 Task: Add Sprouts Breakfast Bulk Pork Sausage to the cart.
Action: Mouse pressed left at (79, 170)
Screenshot: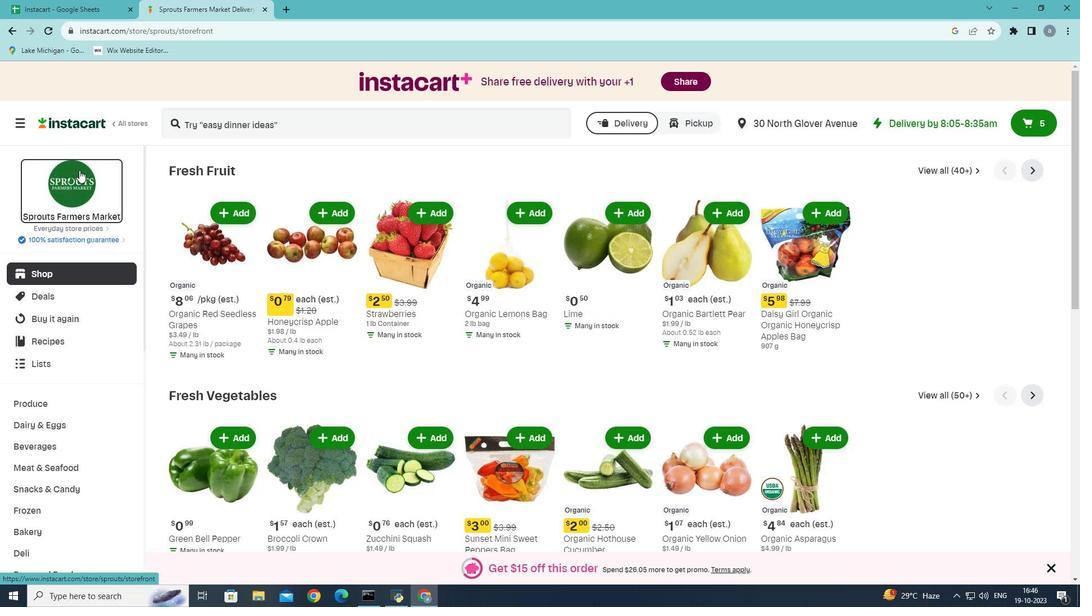 
Action: Mouse moved to (24, 125)
Screenshot: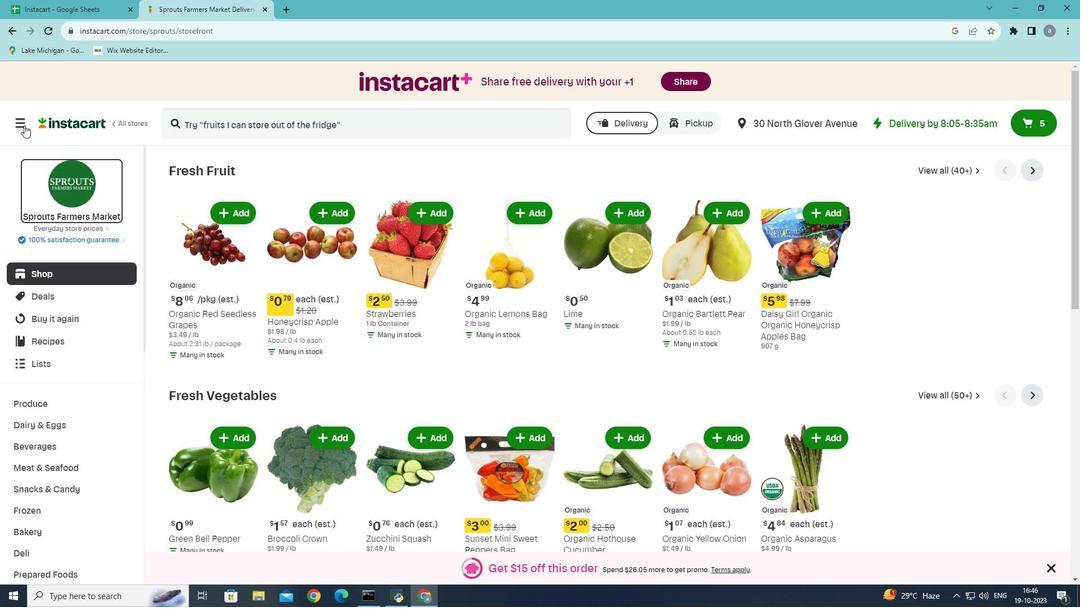 
Action: Mouse pressed left at (24, 125)
Screenshot: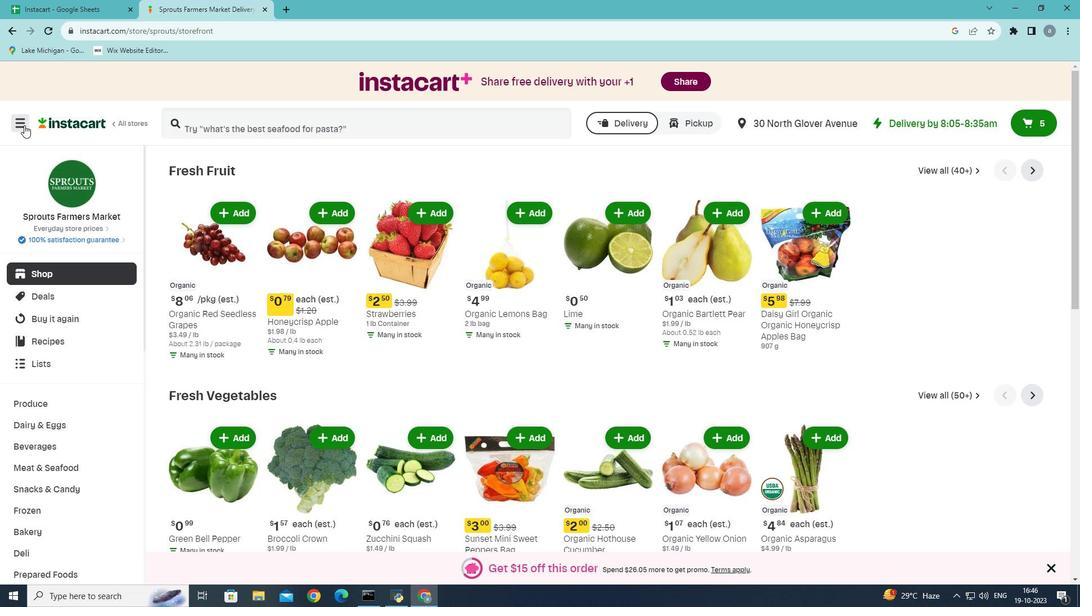 
Action: Mouse moved to (42, 324)
Screenshot: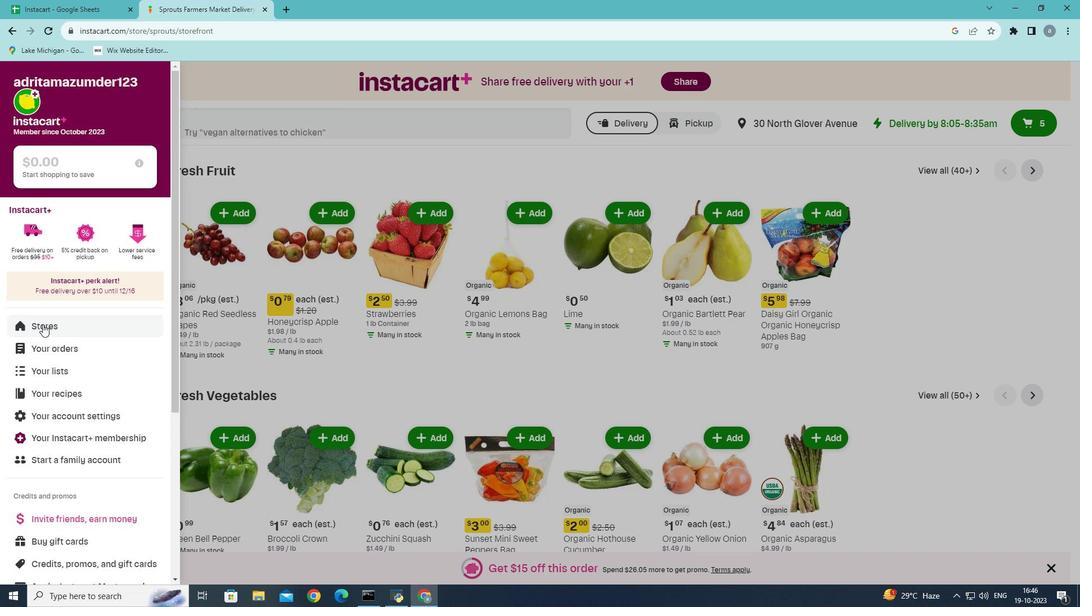 
Action: Mouse pressed left at (42, 324)
Screenshot: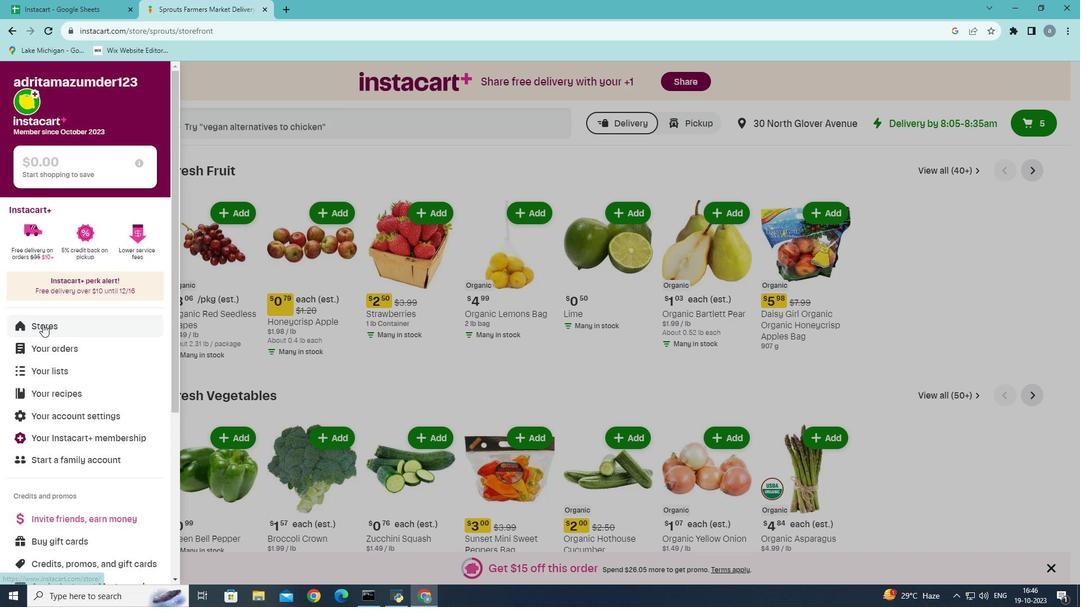 
Action: Mouse moved to (276, 126)
Screenshot: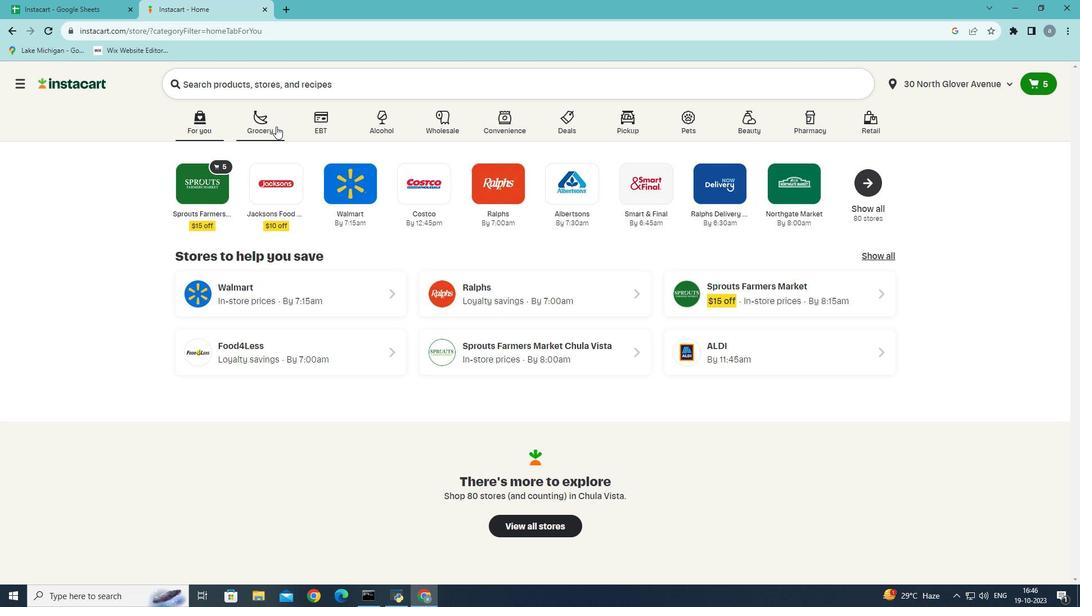 
Action: Mouse pressed left at (276, 126)
Screenshot: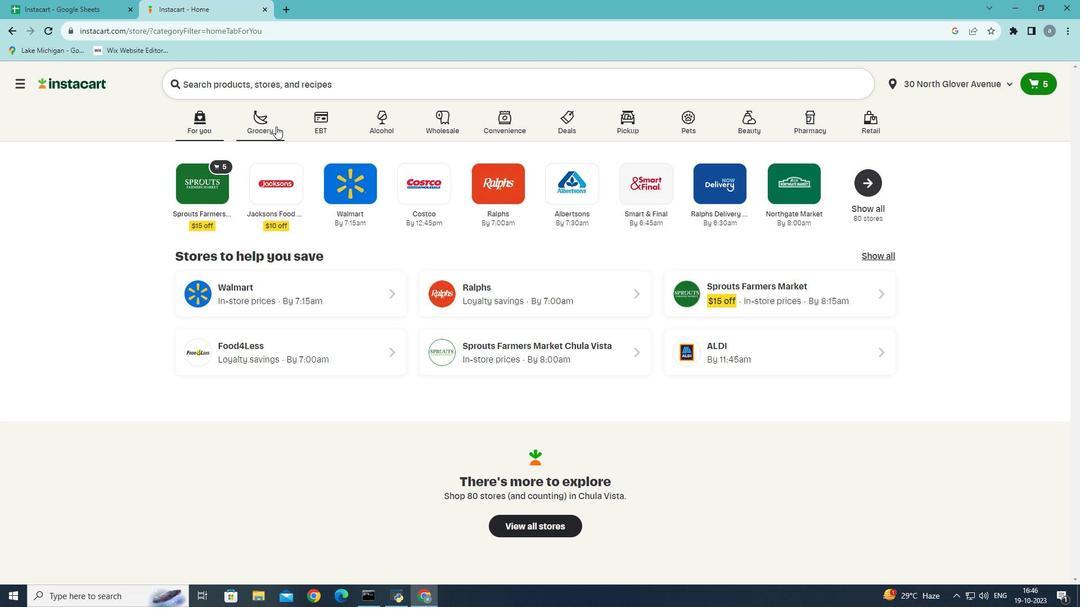 
Action: Mouse moved to (245, 326)
Screenshot: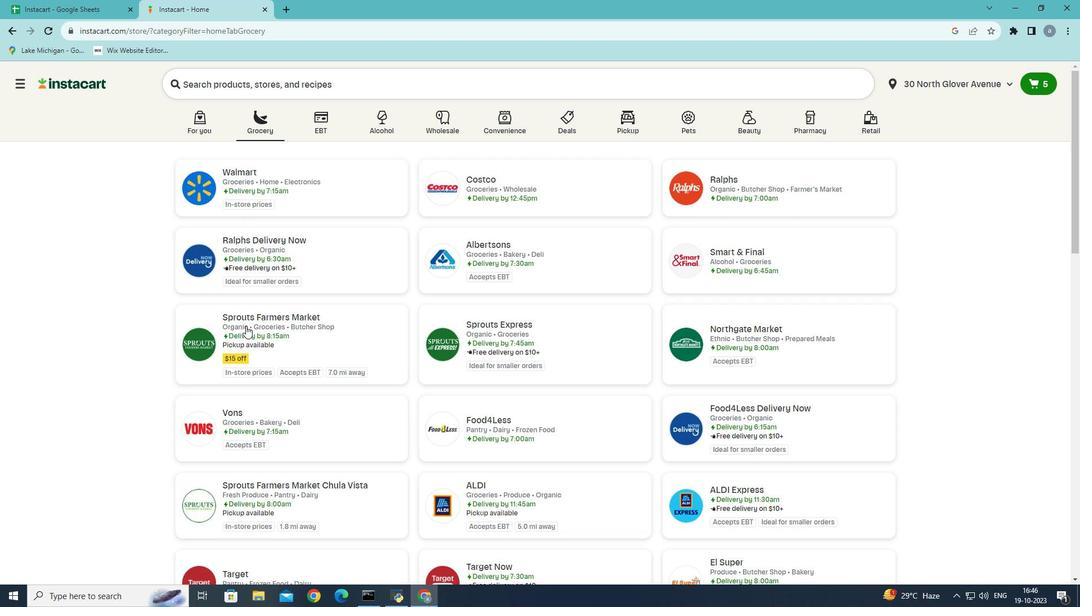 
Action: Mouse pressed left at (245, 326)
Screenshot: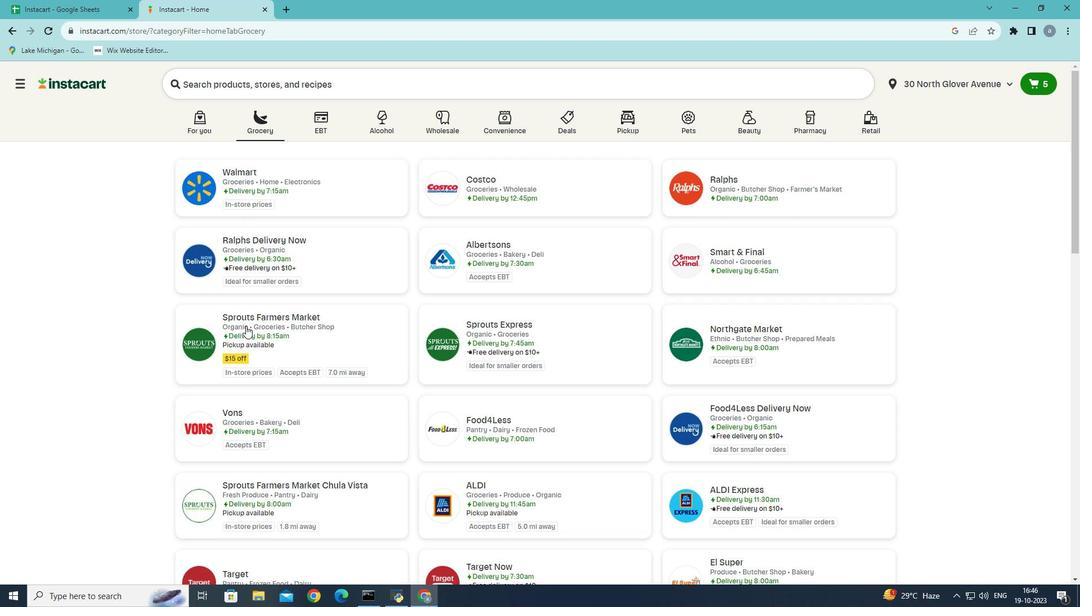 
Action: Mouse moved to (61, 464)
Screenshot: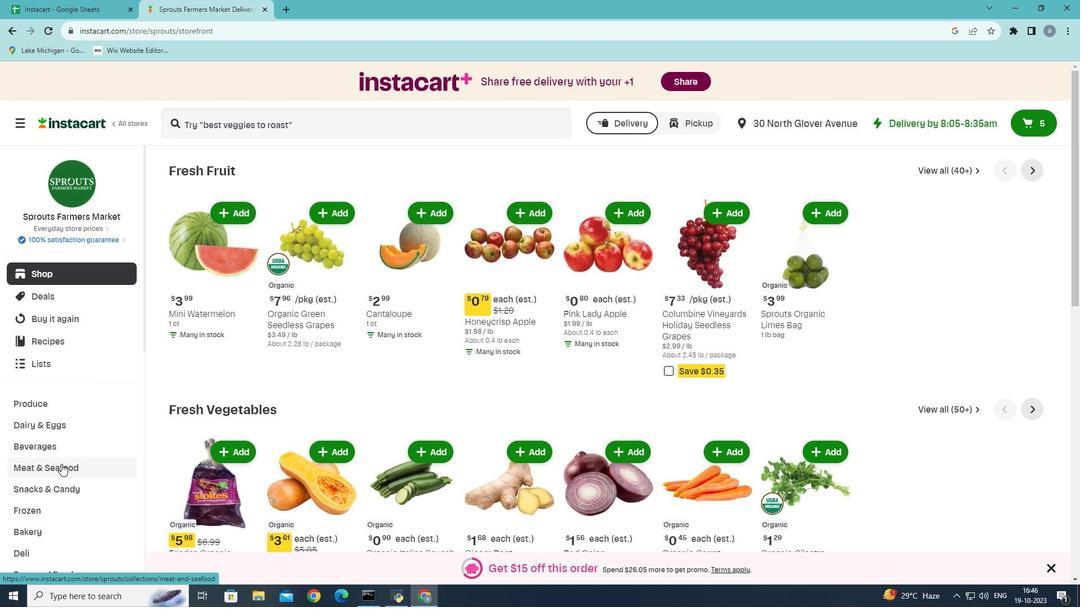 
Action: Mouse pressed left at (61, 464)
Screenshot: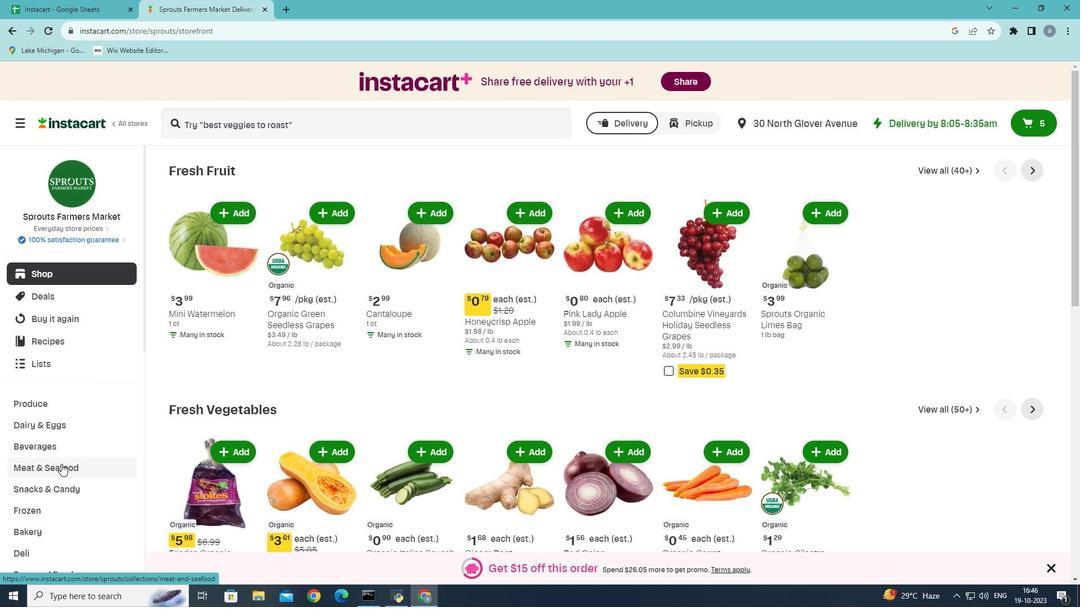 
Action: Mouse moved to (550, 199)
Screenshot: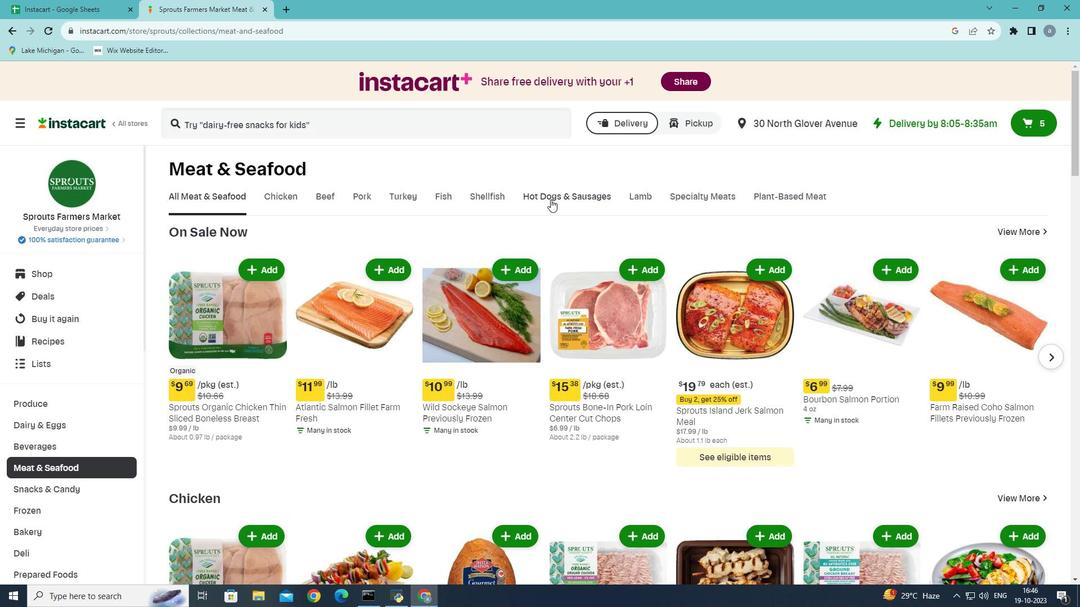 
Action: Mouse pressed left at (550, 199)
Screenshot: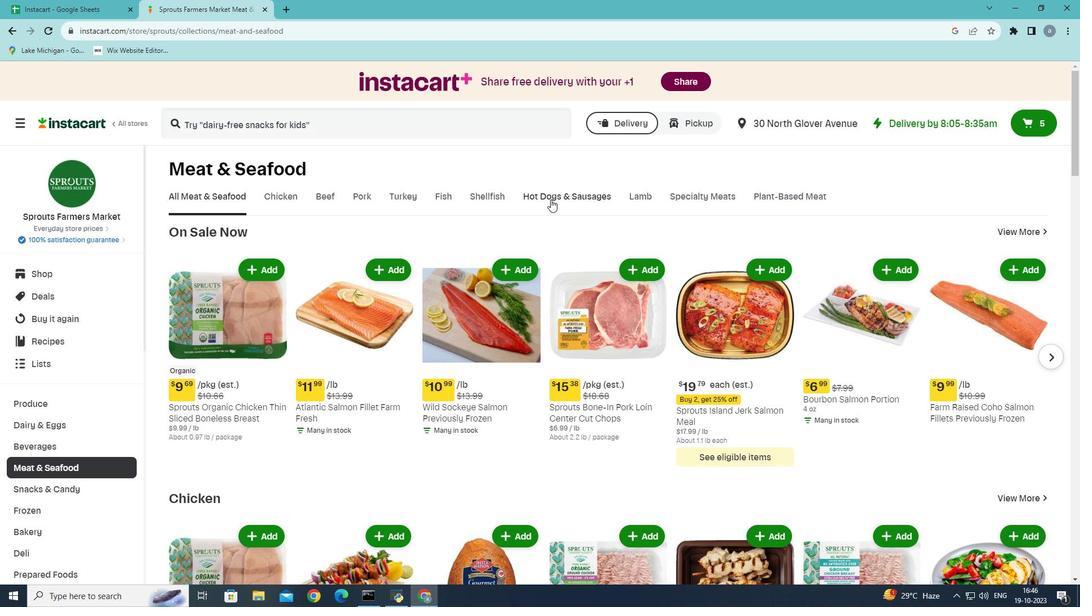 
Action: Mouse moved to (257, 247)
Screenshot: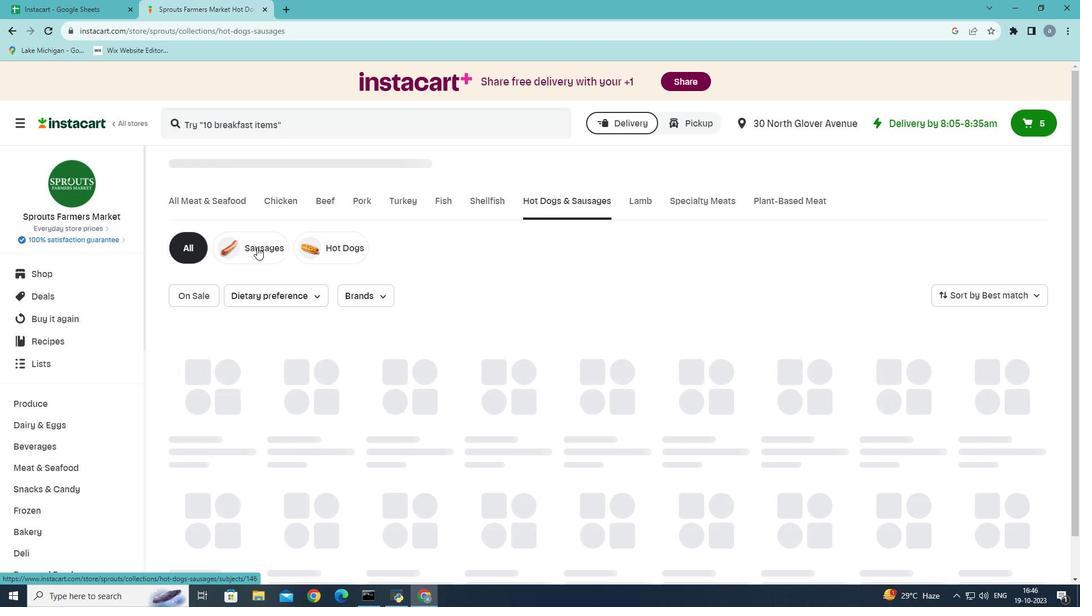 
Action: Mouse pressed left at (257, 247)
Screenshot: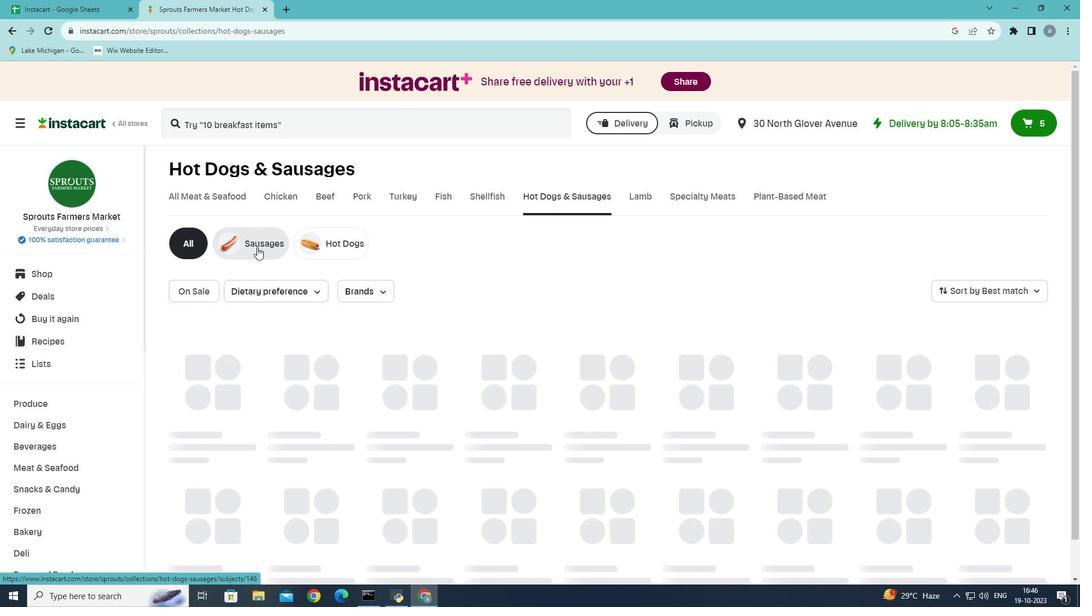 
Action: Mouse moved to (612, 443)
Screenshot: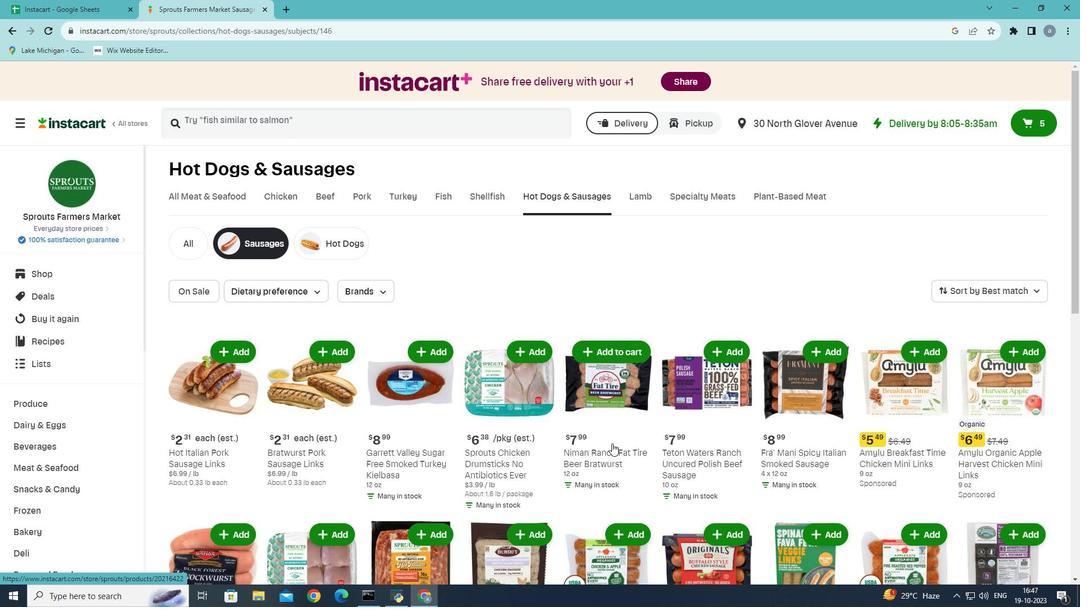
Action: Mouse scrolled (612, 443) with delta (0, 0)
Screenshot: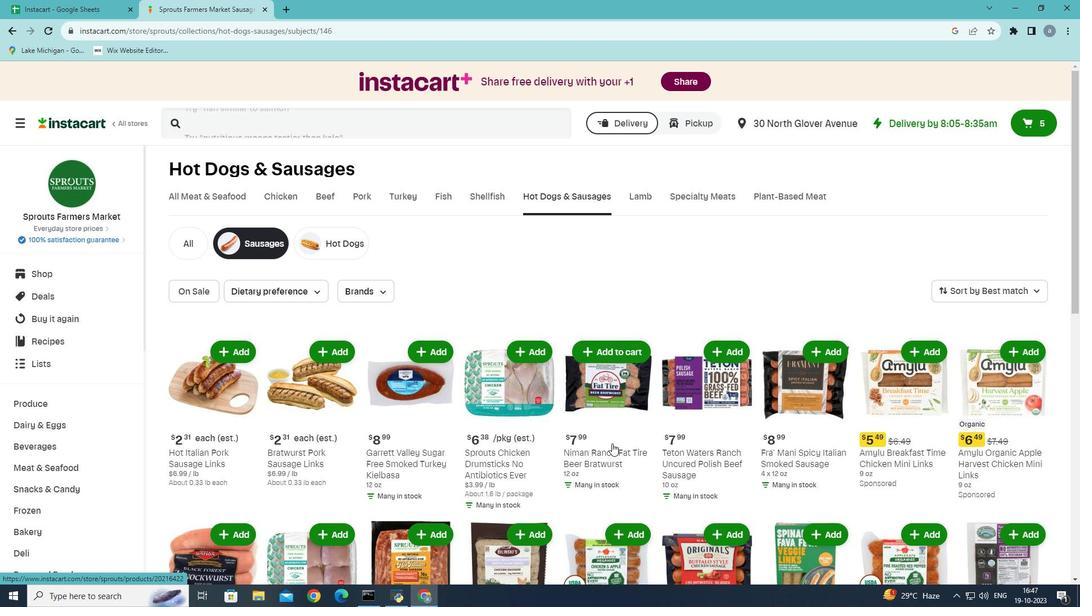
Action: Mouse moved to (613, 443)
Screenshot: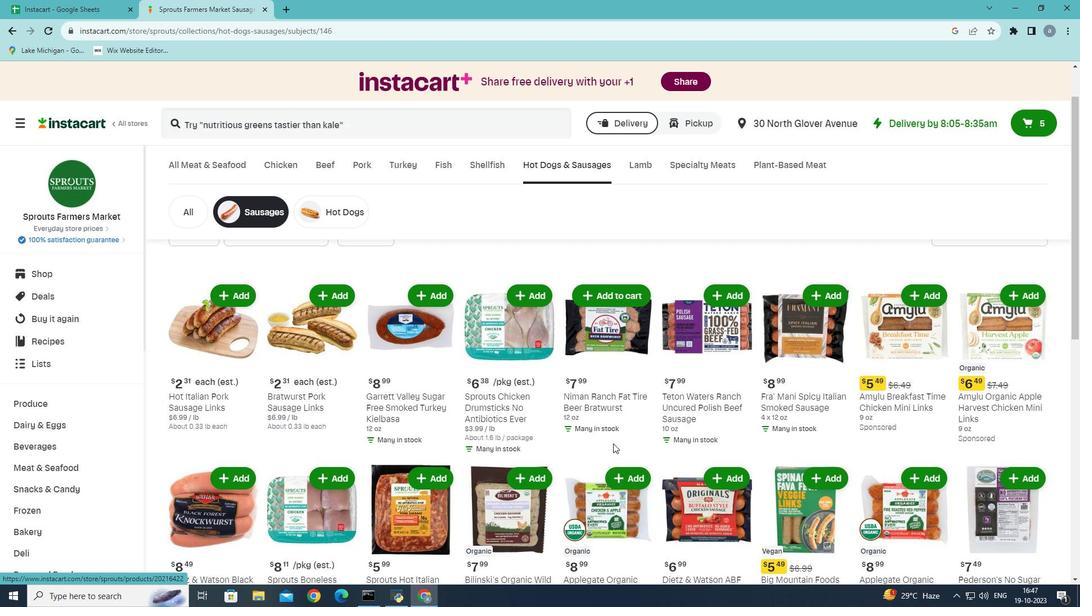 
Action: Mouse scrolled (613, 443) with delta (0, 0)
Screenshot: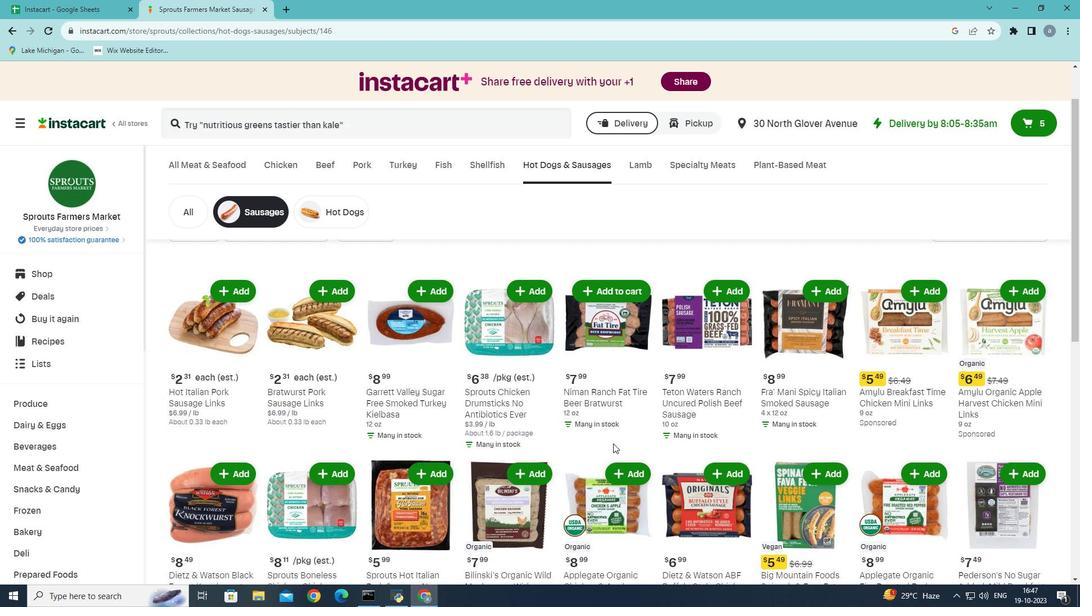 
Action: Mouse scrolled (613, 443) with delta (0, 0)
Screenshot: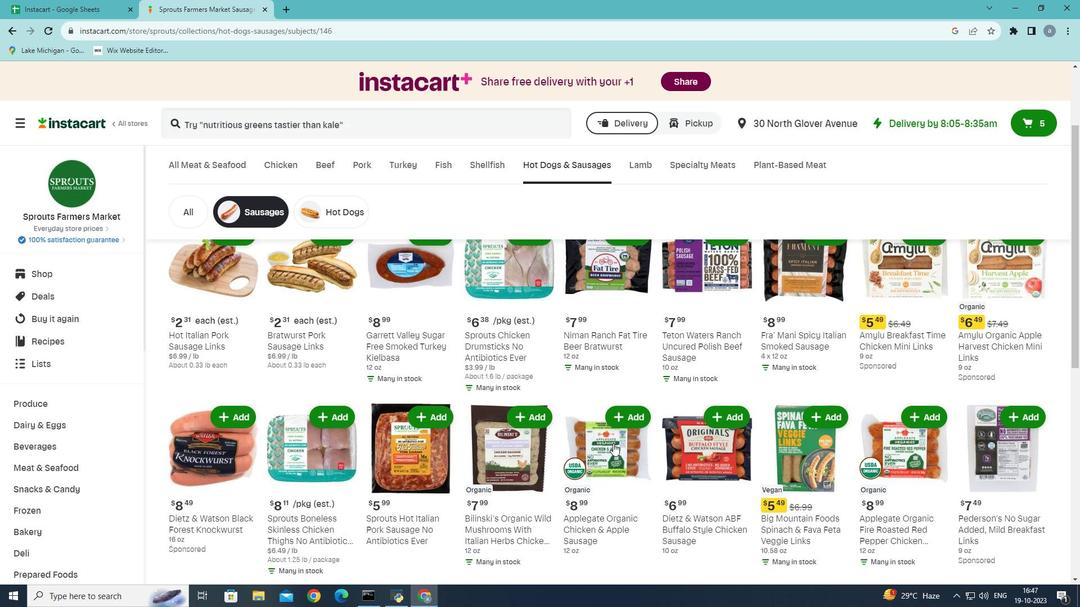 
Action: Mouse moved to (627, 450)
Screenshot: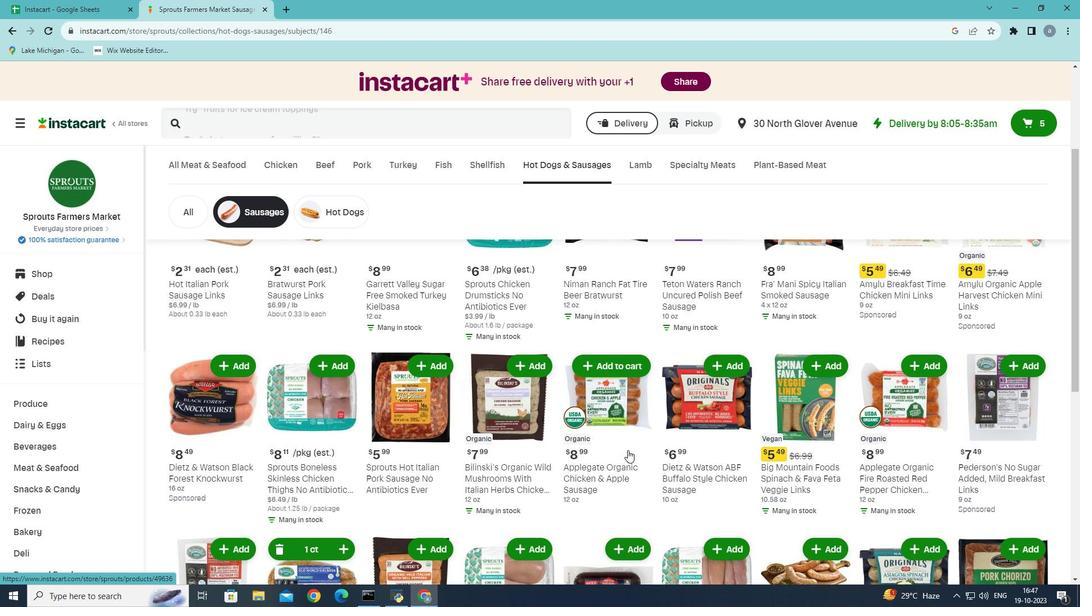 
Action: Mouse scrolled (627, 450) with delta (0, 0)
Screenshot: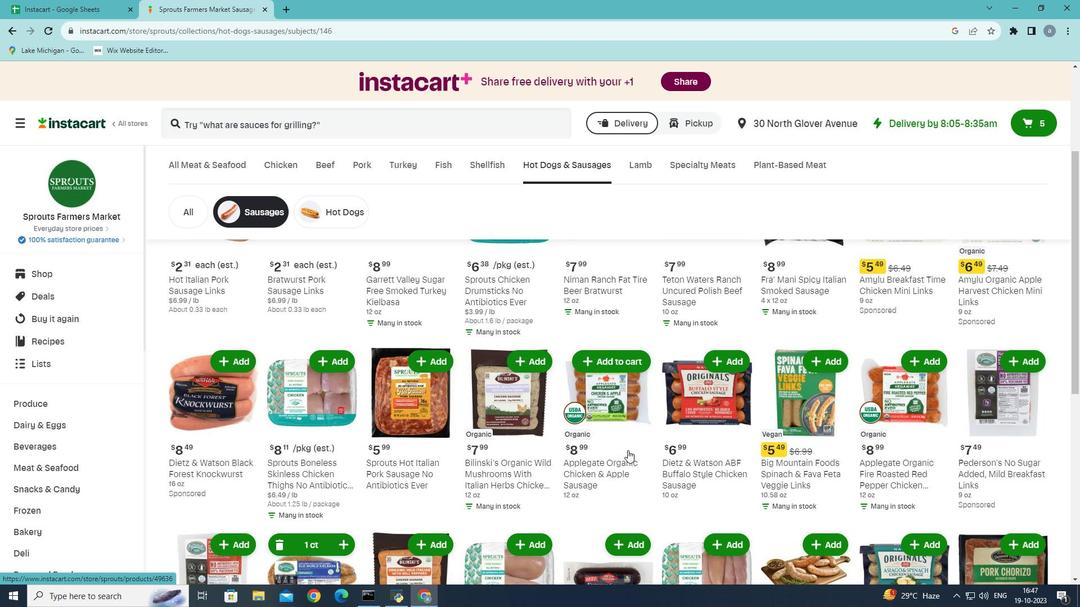 
Action: Mouse scrolled (627, 450) with delta (0, 0)
Screenshot: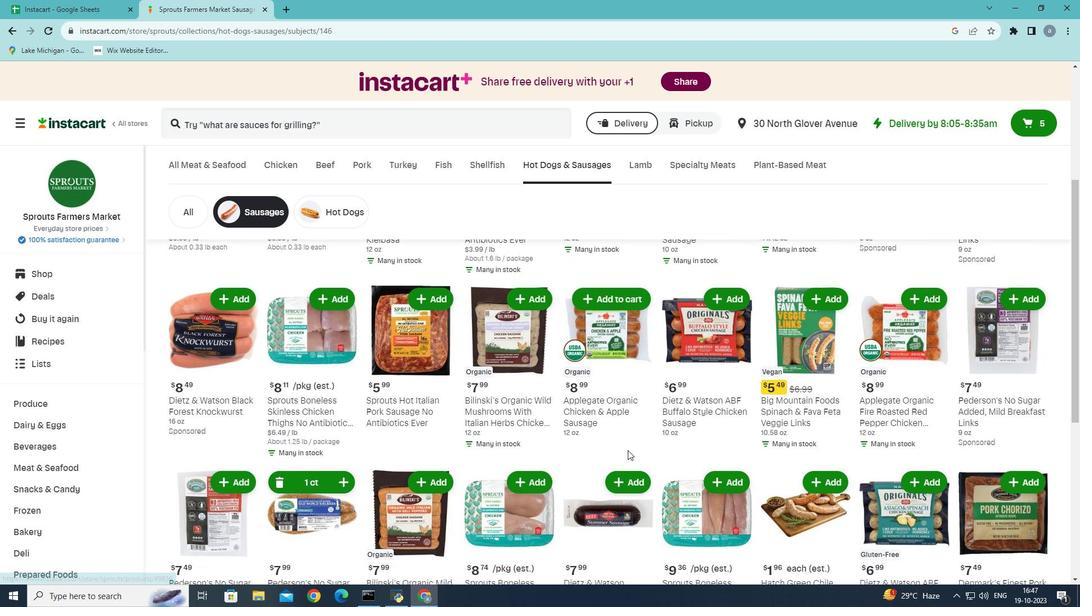 
Action: Mouse scrolled (627, 450) with delta (0, 0)
Screenshot: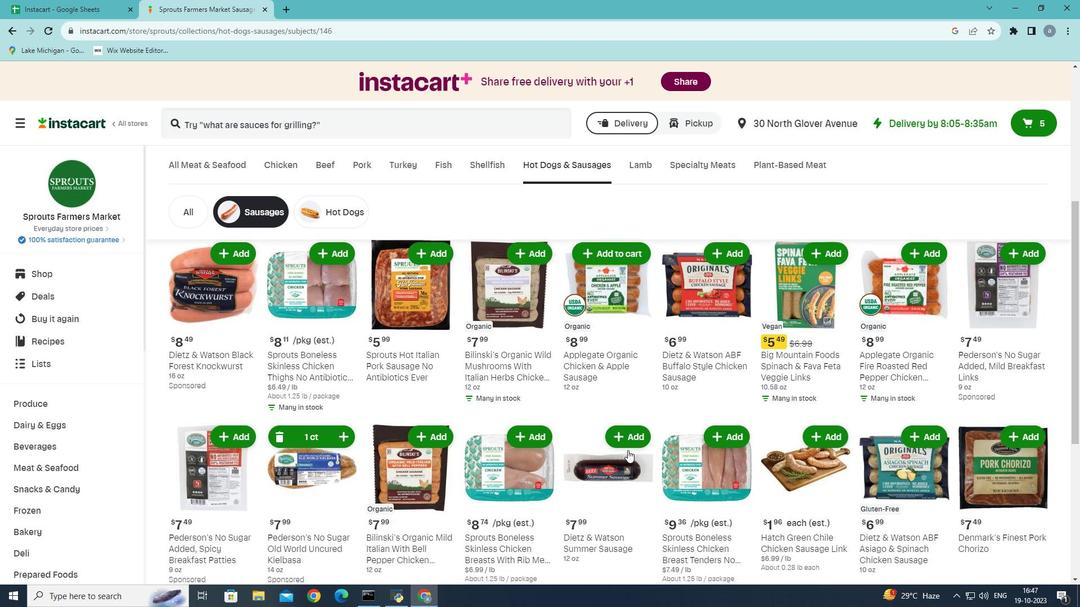 
Action: Mouse moved to (627, 451)
Screenshot: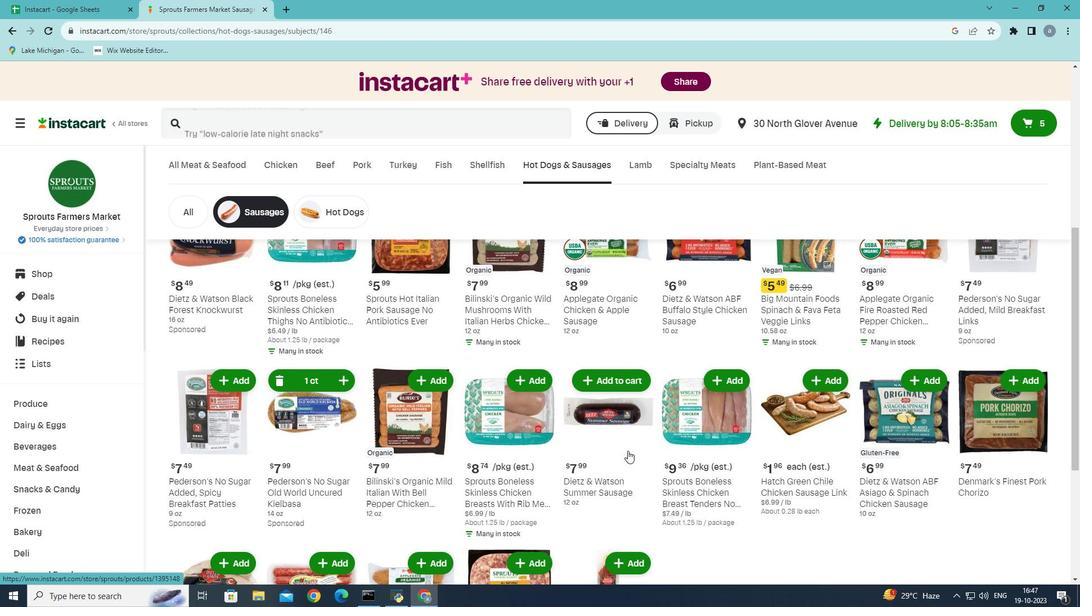 
Action: Mouse scrolled (627, 450) with delta (0, 0)
Screenshot: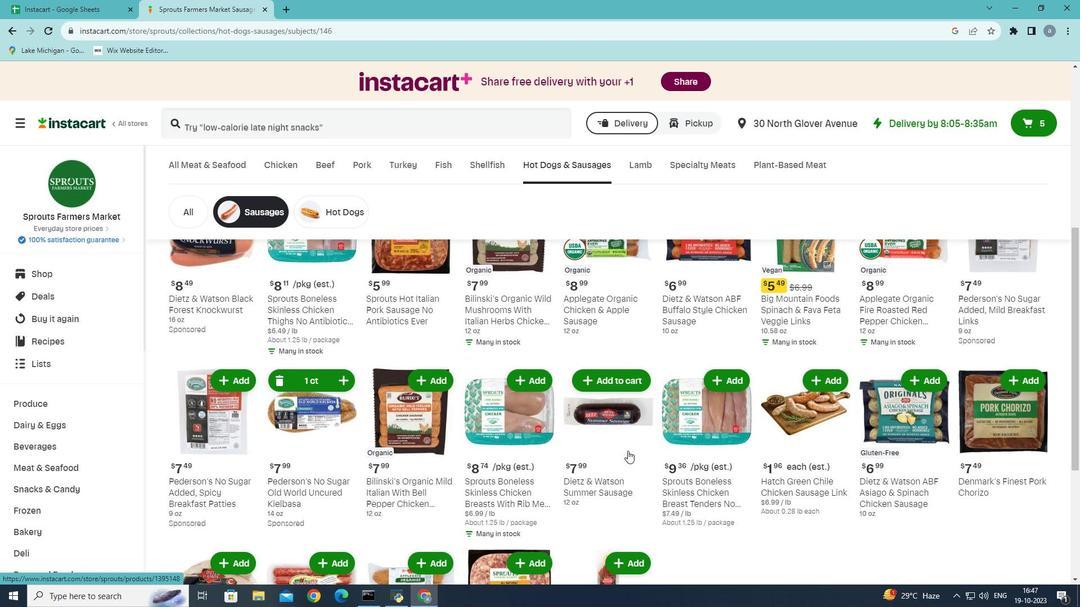 
Action: Mouse moved to (628, 451)
Screenshot: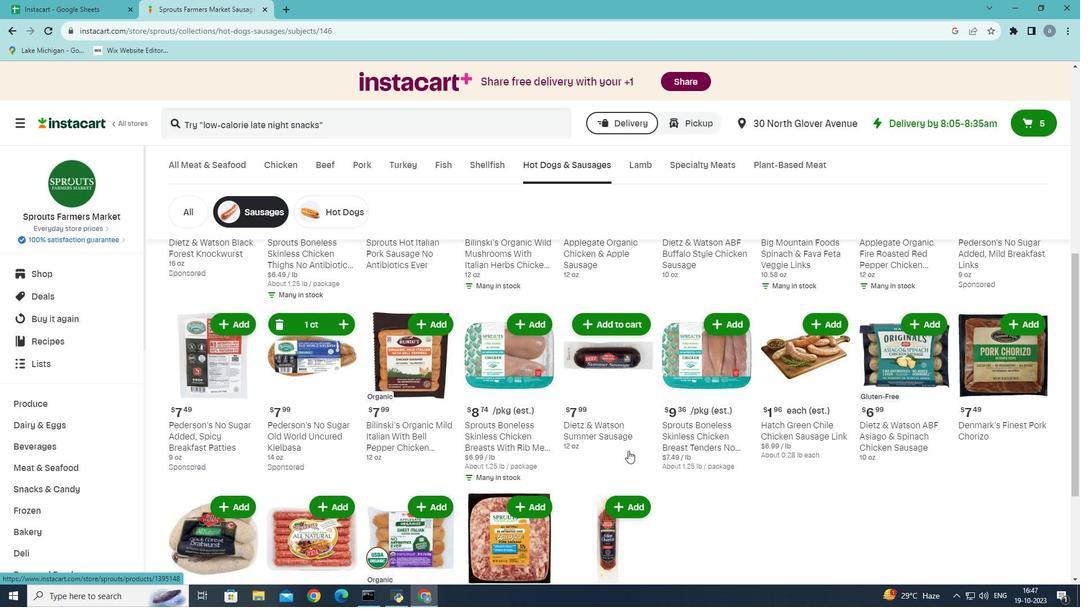 
Action: Mouse scrolled (628, 450) with delta (0, 0)
Screenshot: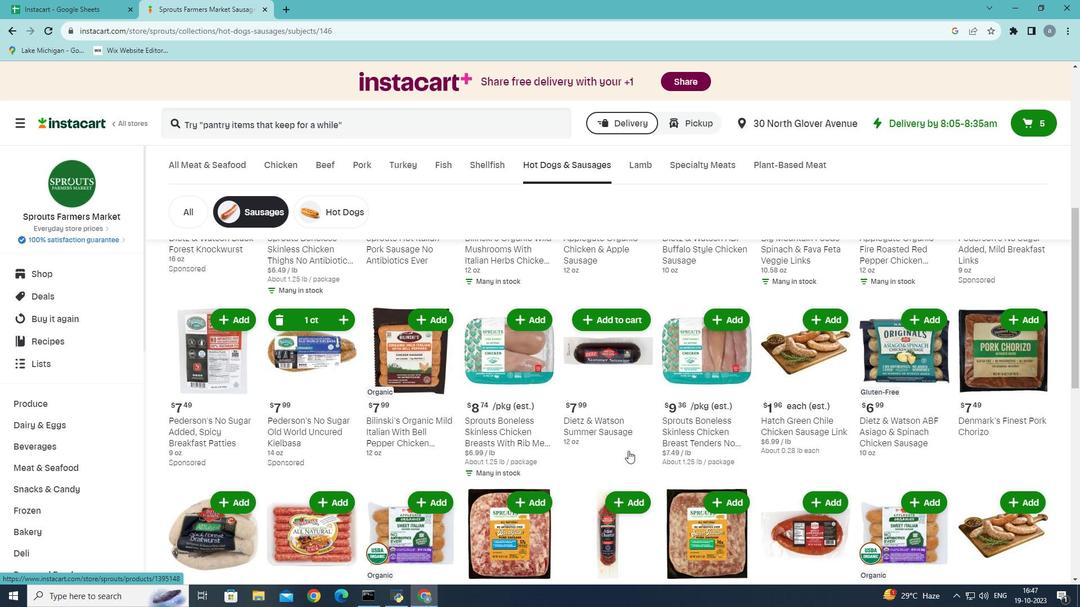 
Action: Mouse scrolled (628, 450) with delta (0, 0)
Screenshot: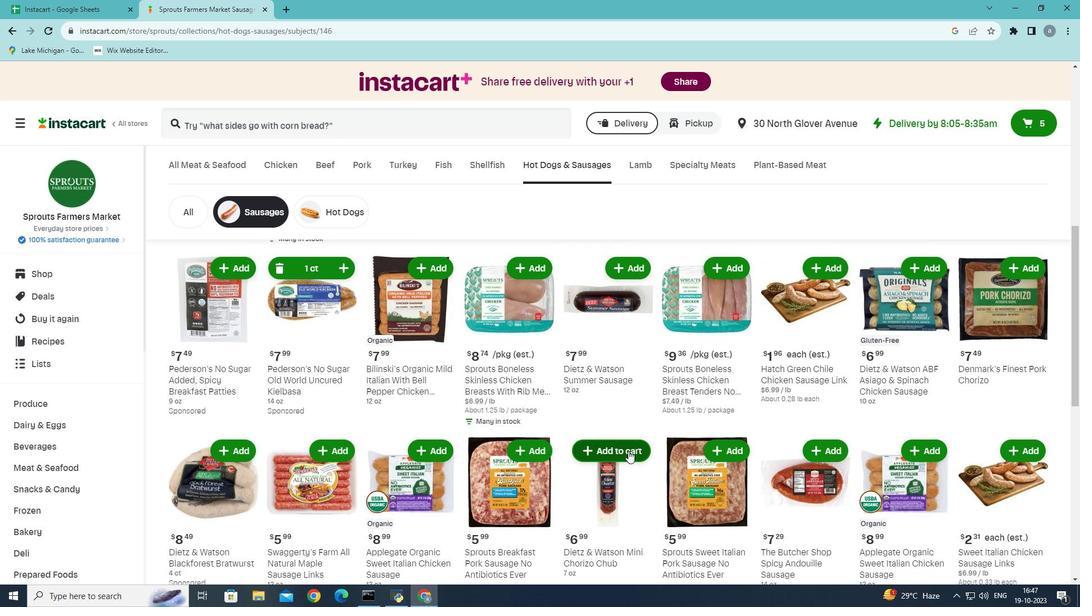 
Action: Mouse scrolled (628, 450) with delta (0, 0)
Screenshot: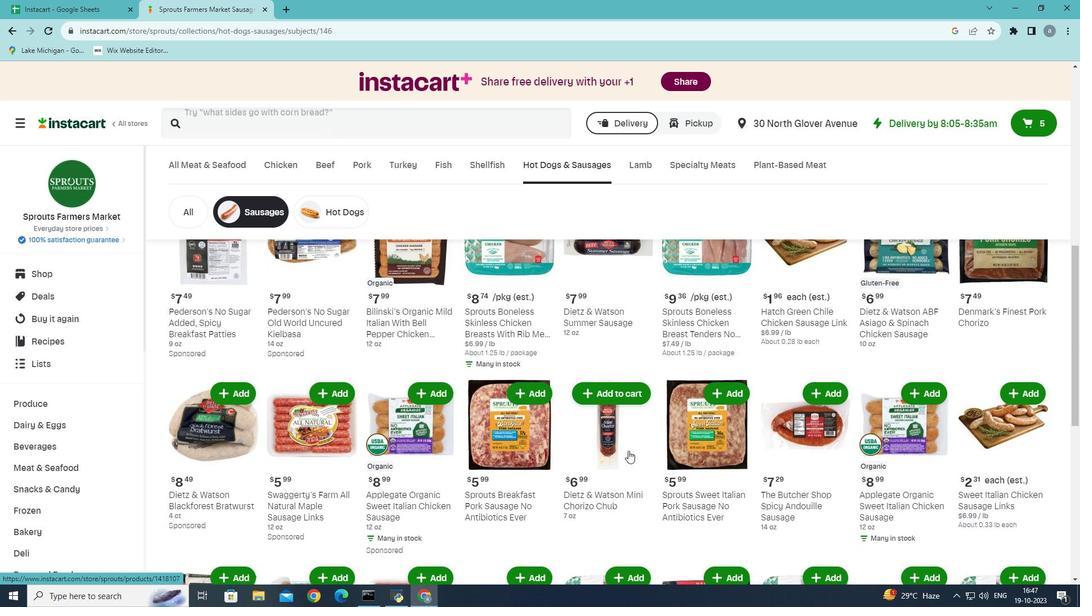 
Action: Mouse moved to (635, 452)
Screenshot: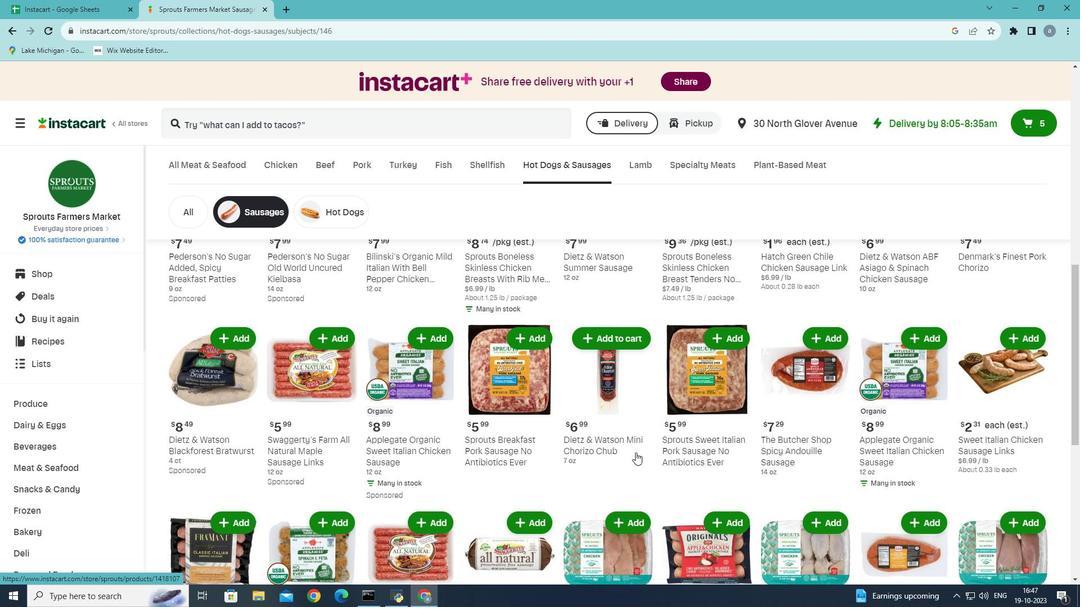 
Action: Mouse scrolled (635, 452) with delta (0, 0)
Screenshot: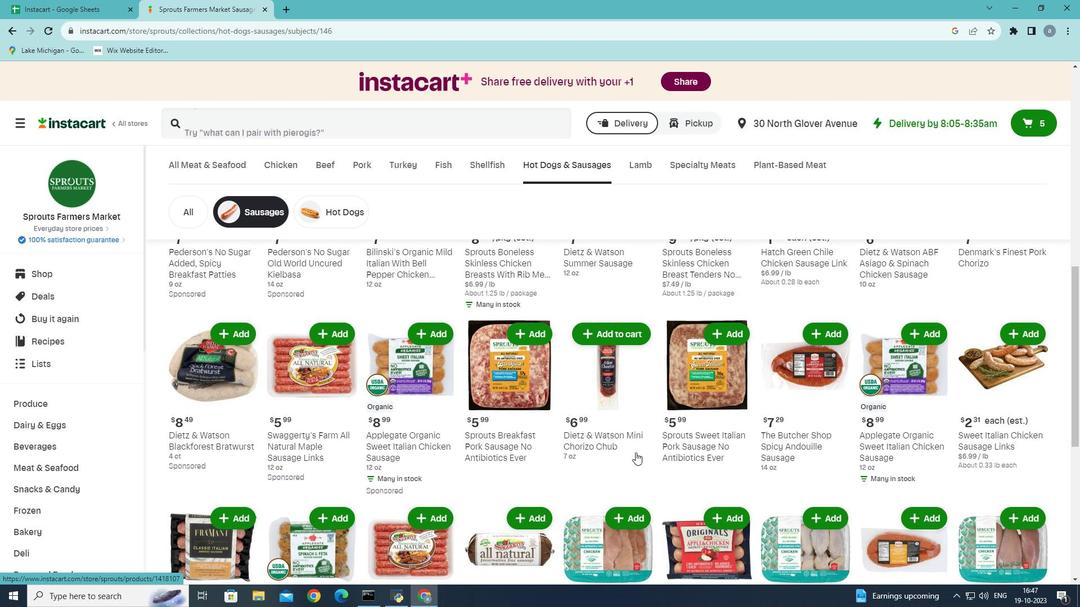
Action: Mouse scrolled (635, 452) with delta (0, 0)
Screenshot: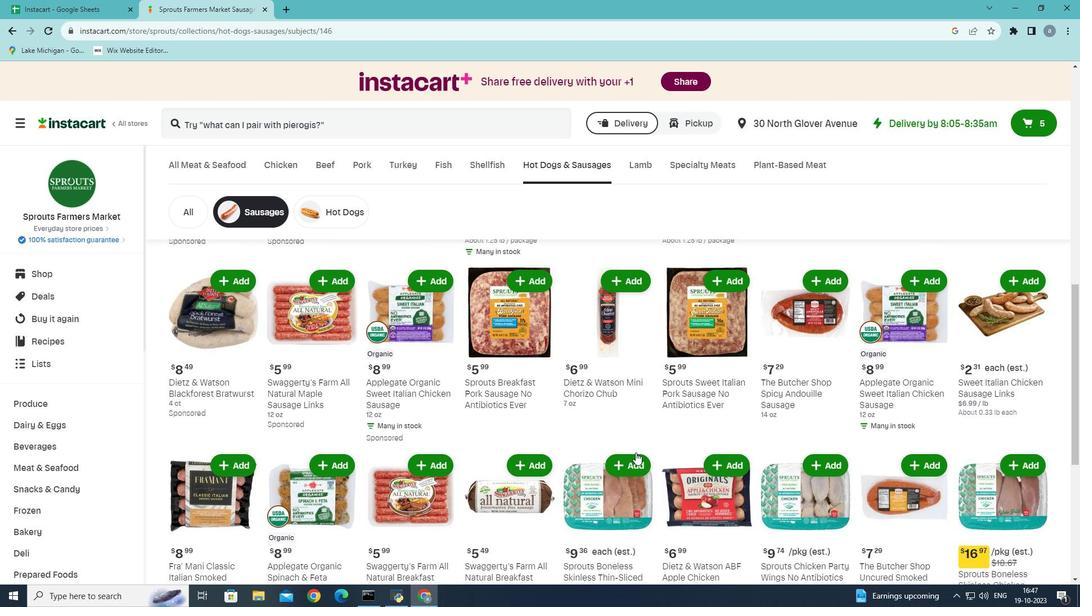 
Action: Mouse scrolled (635, 452) with delta (0, 0)
Screenshot: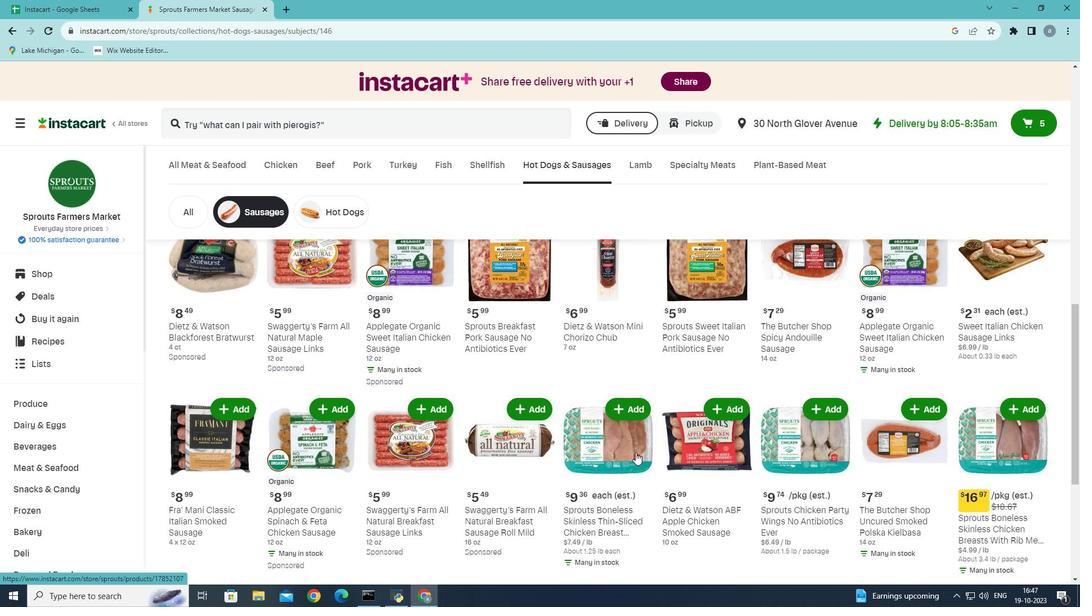 
Action: Mouse moved to (635, 452)
Screenshot: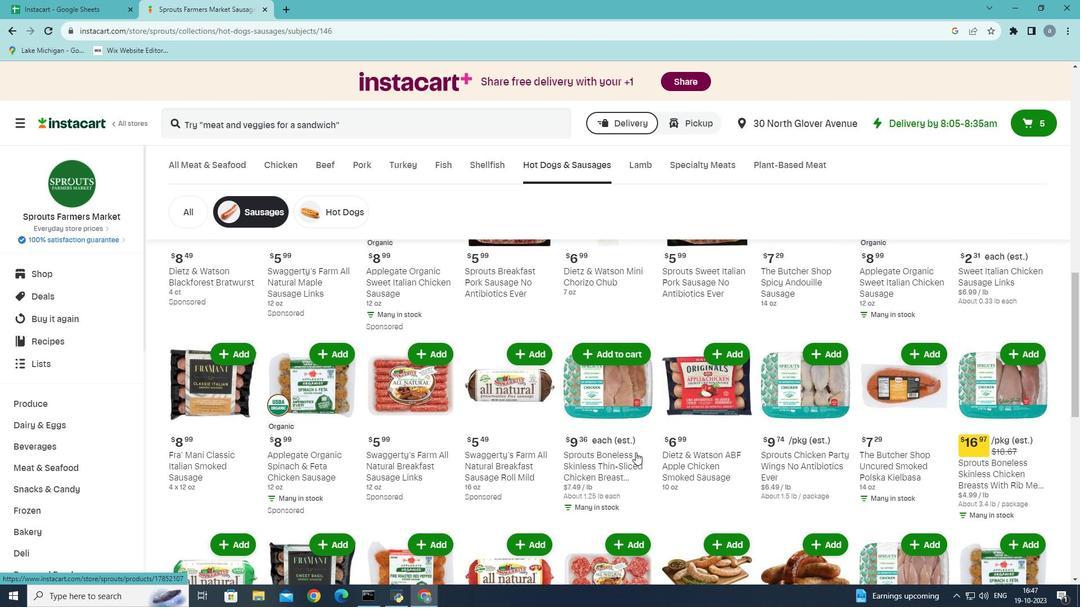 
Action: Mouse scrolled (635, 452) with delta (0, 0)
Screenshot: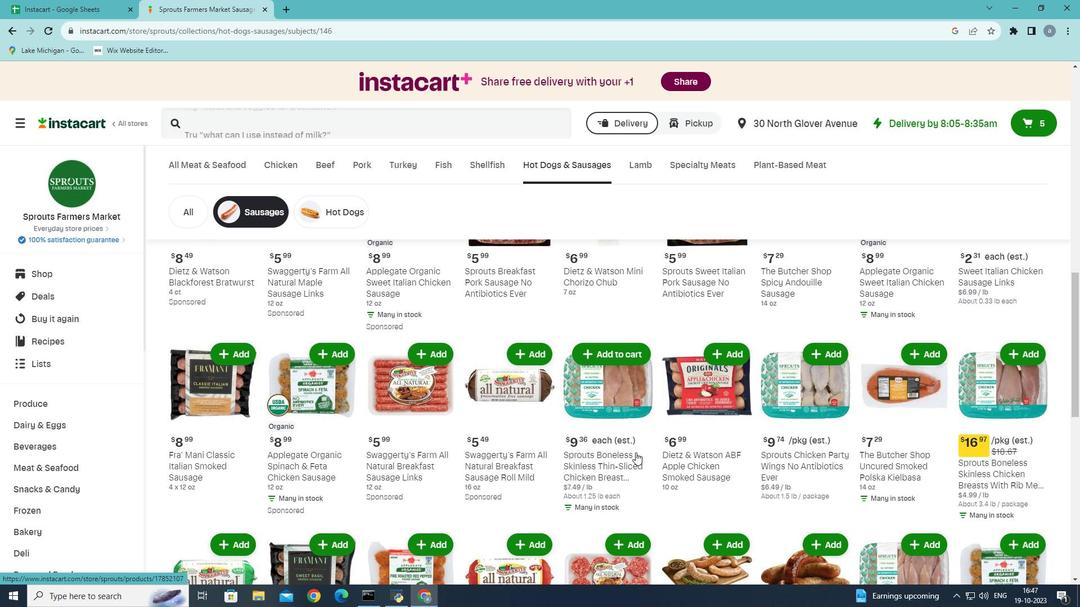 
Action: Mouse moved to (653, 445)
Screenshot: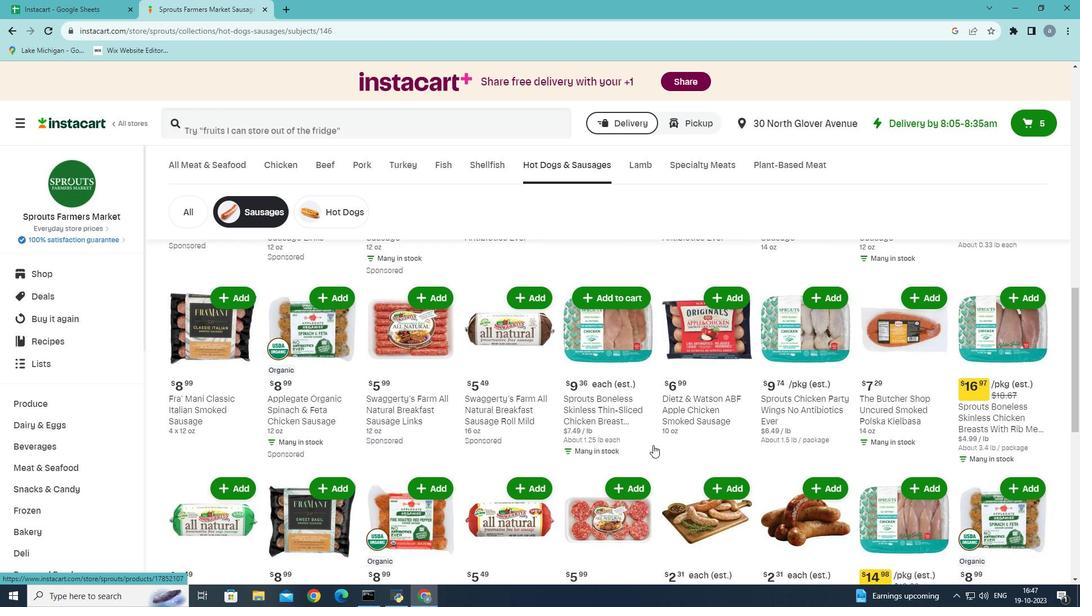 
Action: Mouse scrolled (653, 444) with delta (0, 0)
Screenshot: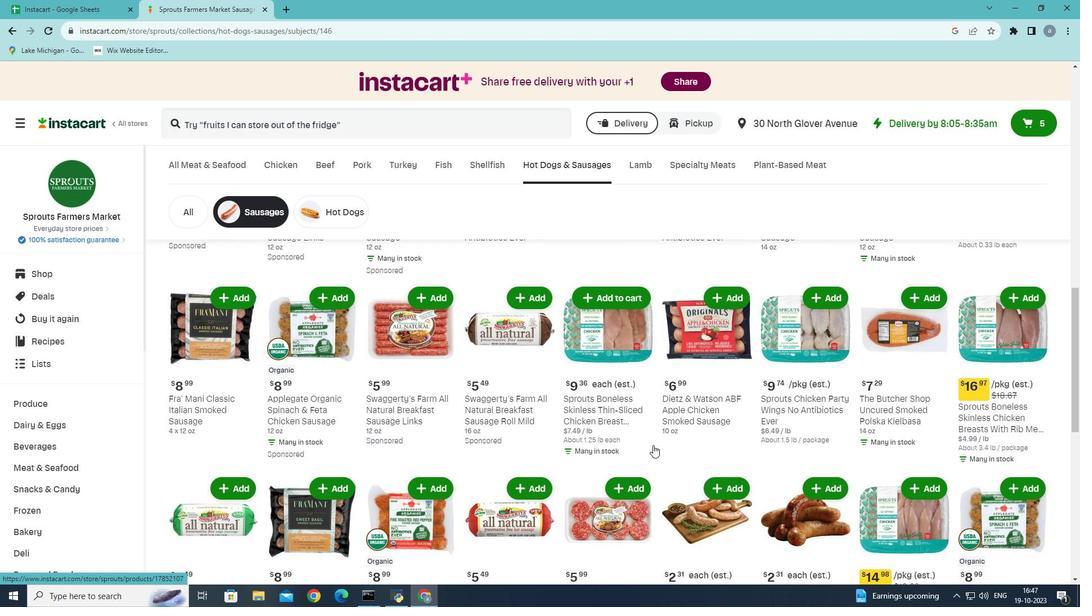 
Action: Mouse scrolled (653, 444) with delta (0, 0)
Screenshot: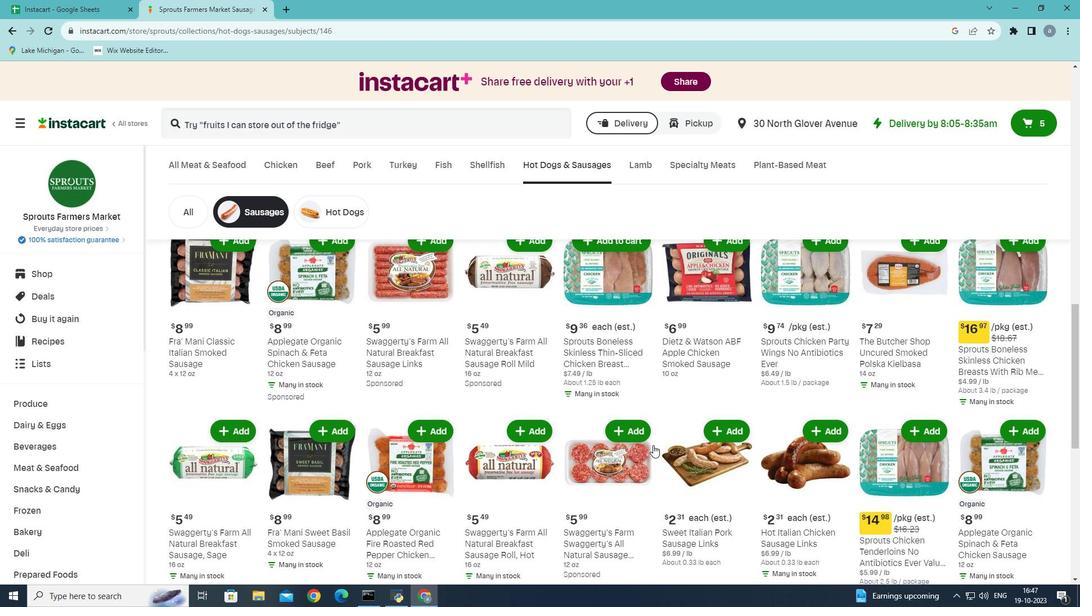 
Action: Mouse scrolled (653, 444) with delta (0, 0)
Screenshot: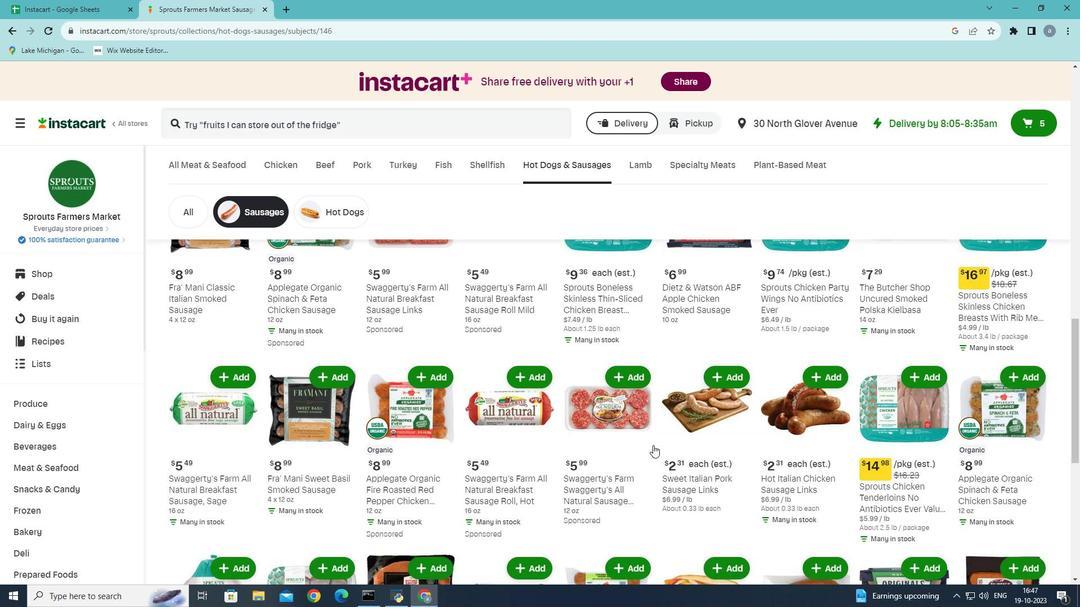 
Action: Mouse moved to (653, 445)
Screenshot: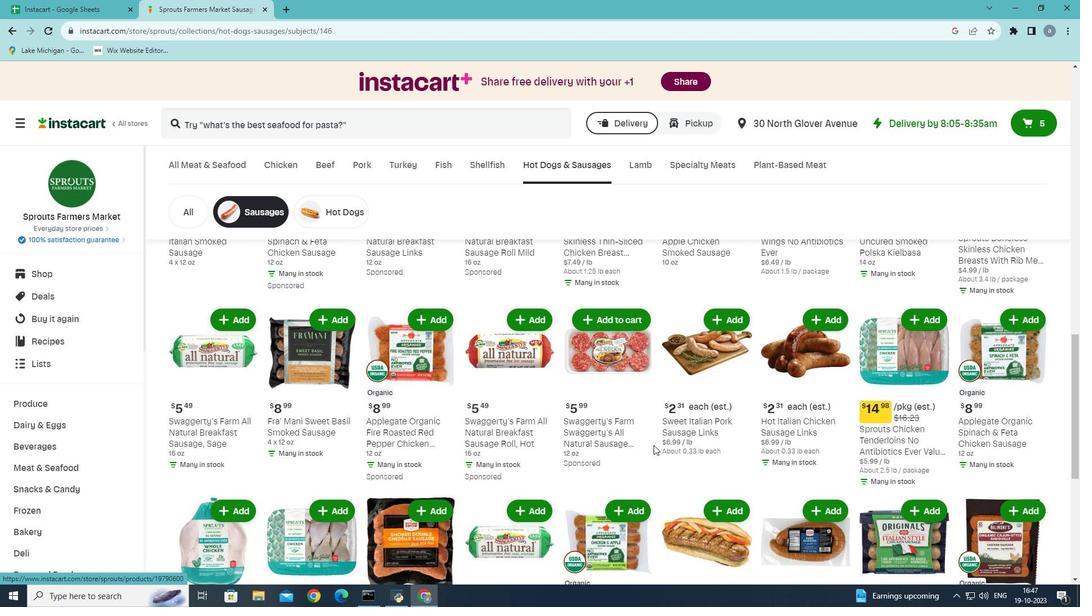 
Action: Mouse scrolled (653, 444) with delta (0, 0)
Screenshot: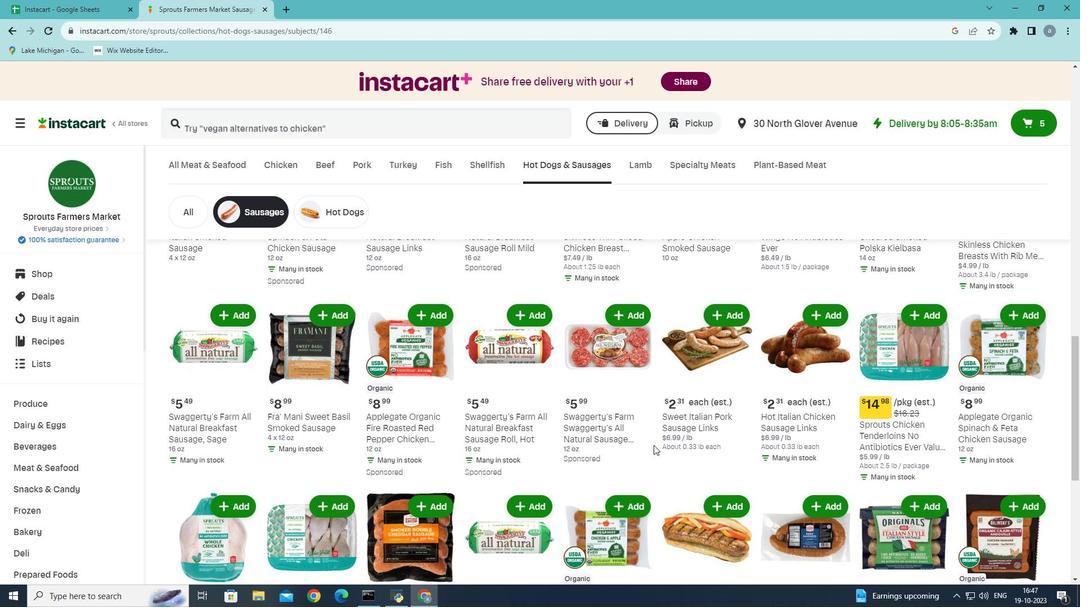 
Action: Mouse scrolled (653, 444) with delta (0, 0)
Screenshot: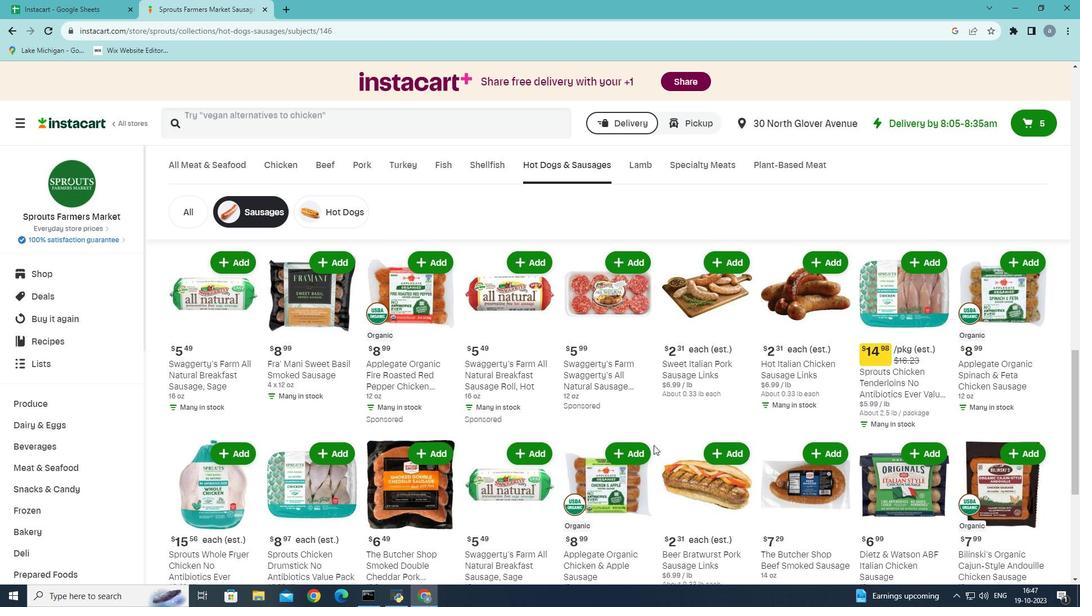 
Action: Mouse scrolled (653, 444) with delta (0, 0)
Screenshot: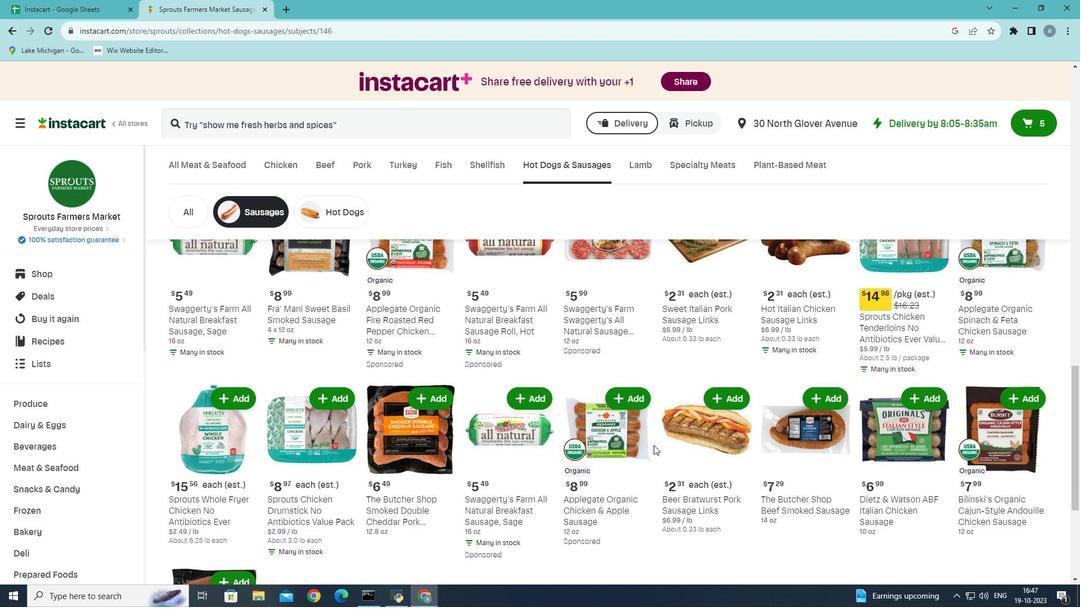 
Action: Mouse scrolled (653, 444) with delta (0, 0)
Screenshot: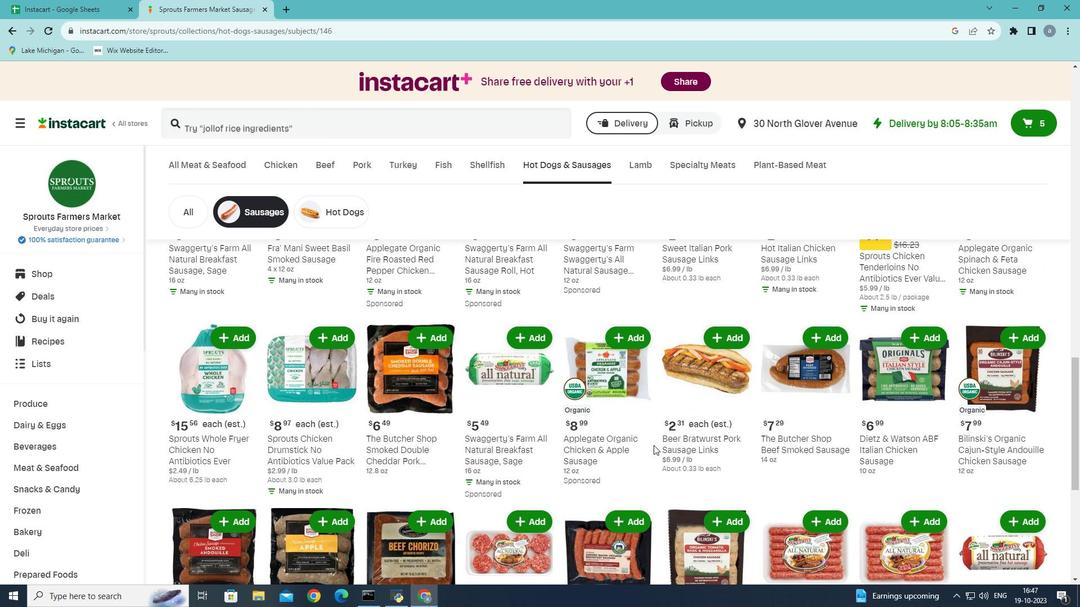 
Action: Mouse moved to (653, 445)
Screenshot: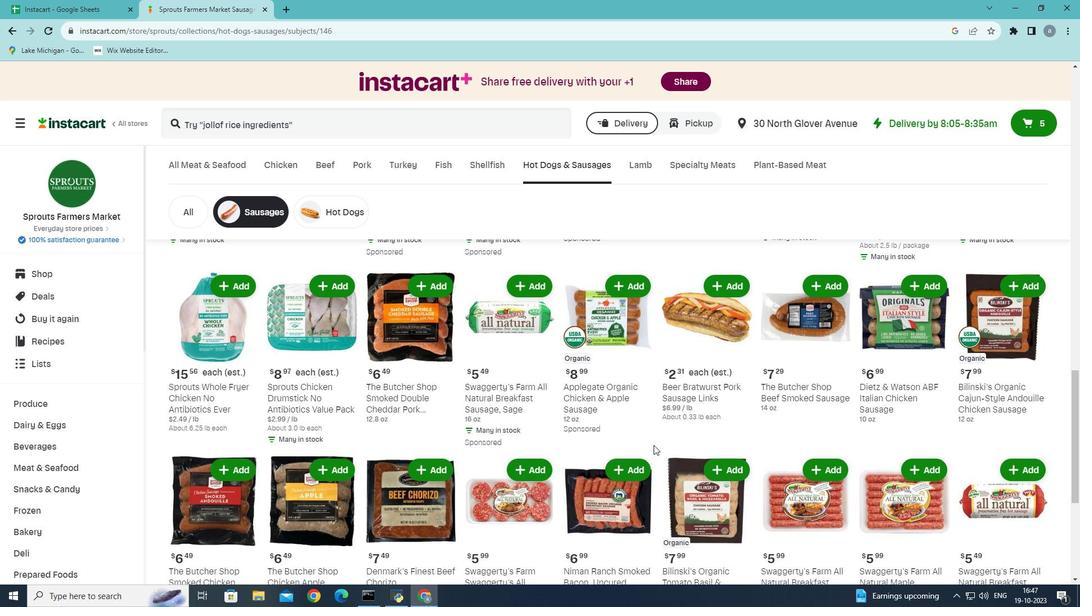 
Action: Mouse scrolled (653, 444) with delta (0, 0)
Screenshot: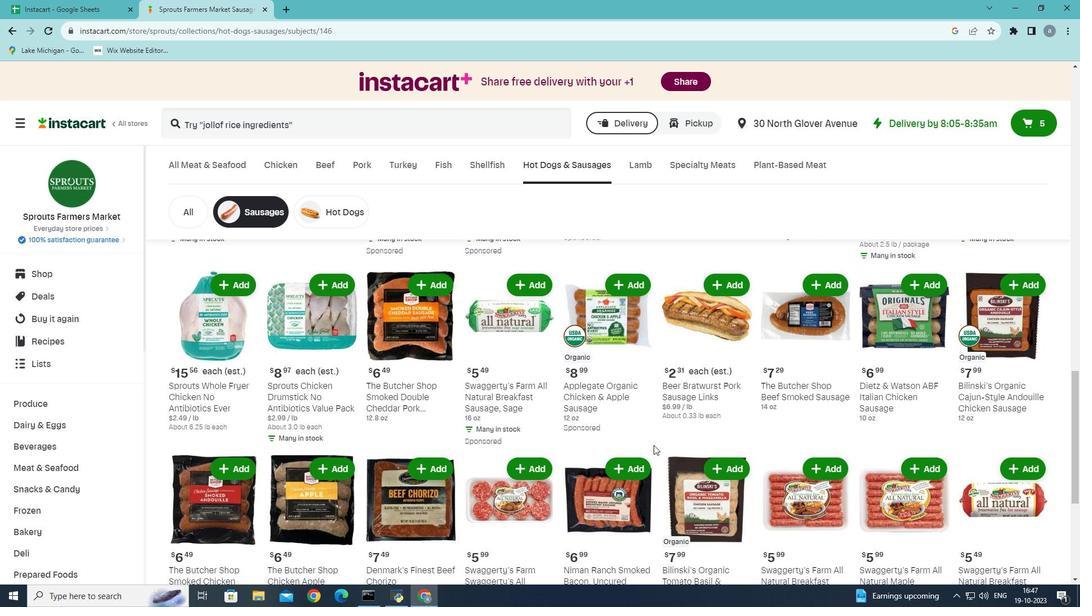 
Action: Mouse scrolled (653, 444) with delta (0, 0)
Screenshot: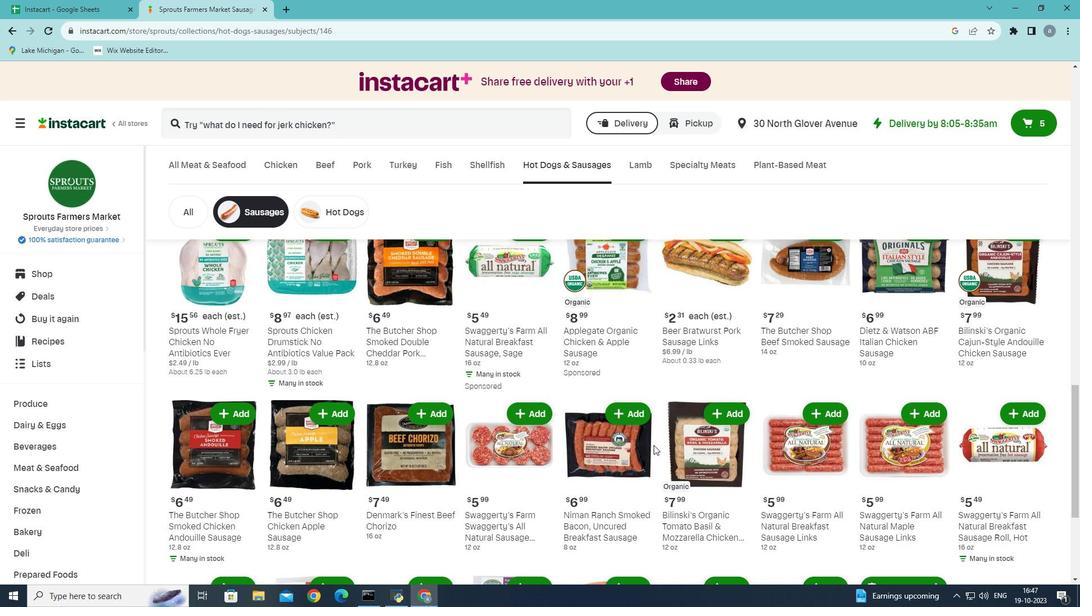 
Action: Mouse scrolled (653, 444) with delta (0, 0)
Screenshot: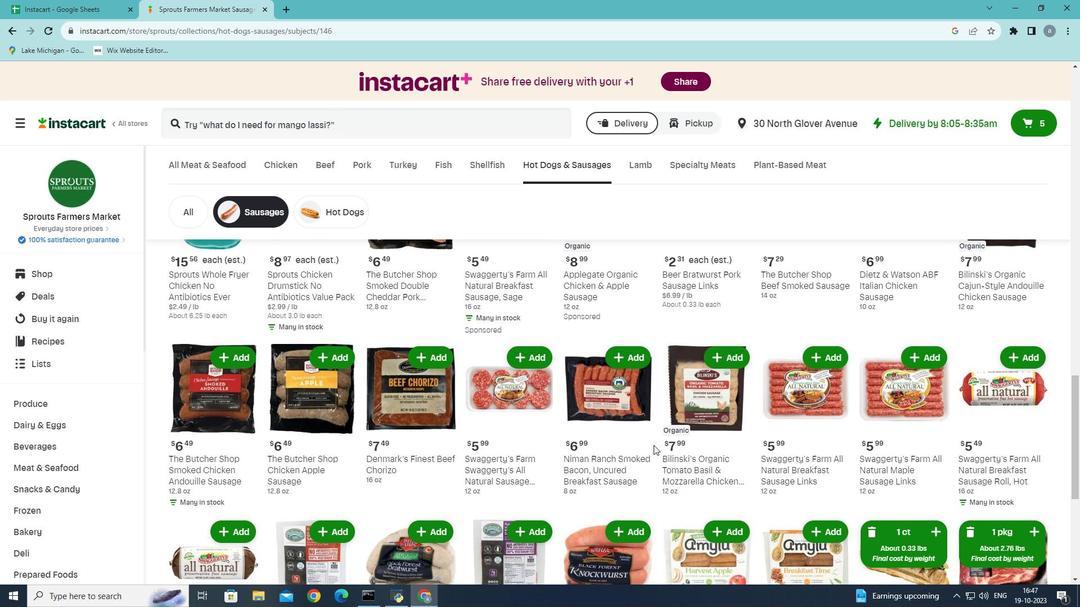 
Action: Mouse scrolled (653, 444) with delta (0, 0)
Screenshot: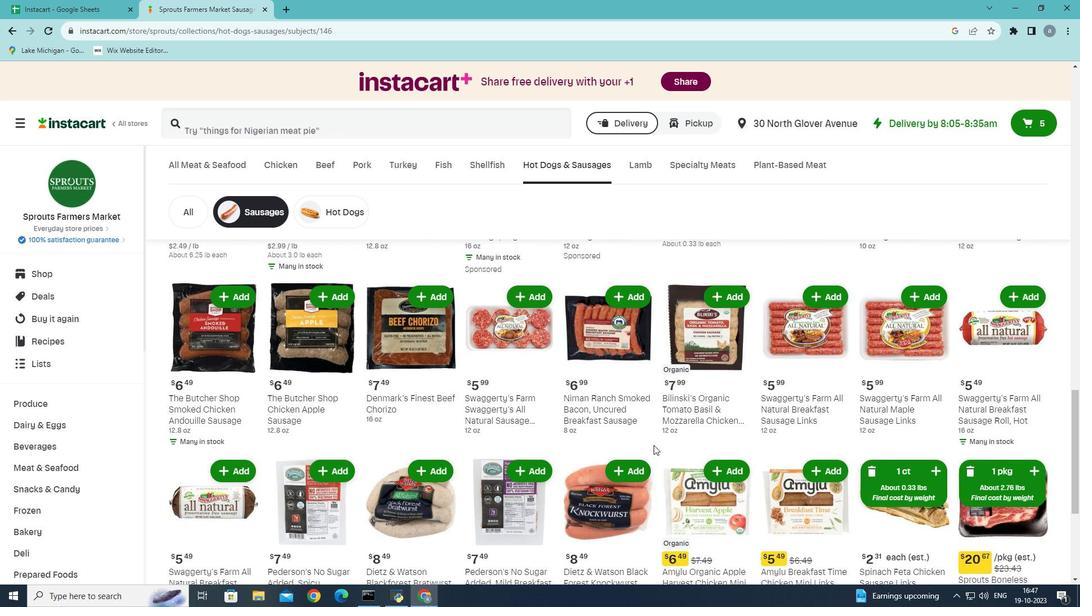 
Action: Mouse scrolled (653, 444) with delta (0, 0)
Screenshot: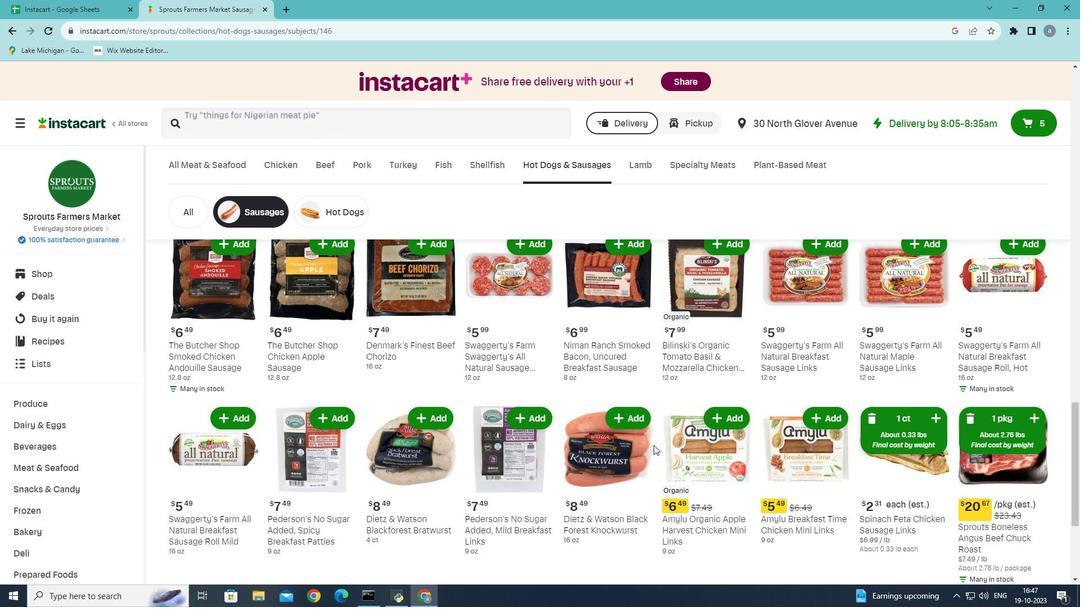 
Action: Mouse scrolled (653, 444) with delta (0, 0)
Screenshot: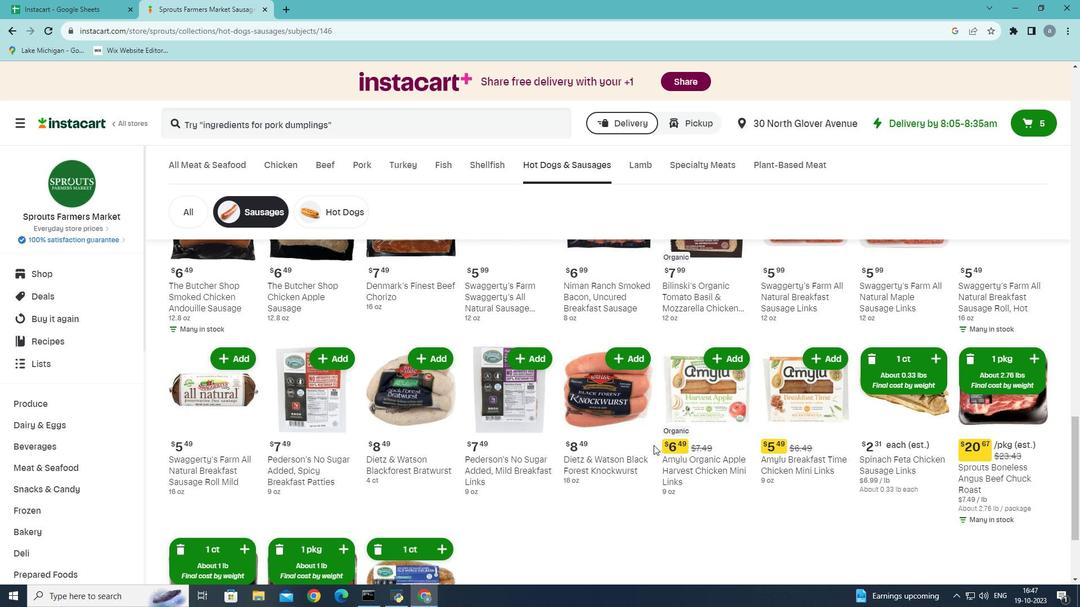 
Action: Mouse scrolled (653, 444) with delta (0, 0)
Screenshot: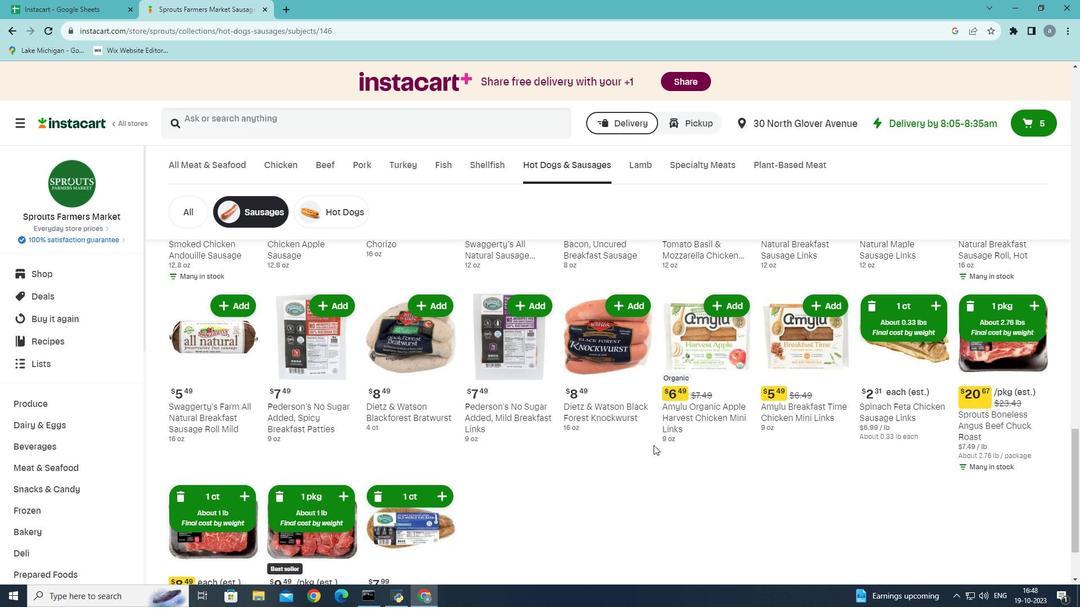 
Action: Mouse scrolled (653, 444) with delta (0, 0)
Screenshot: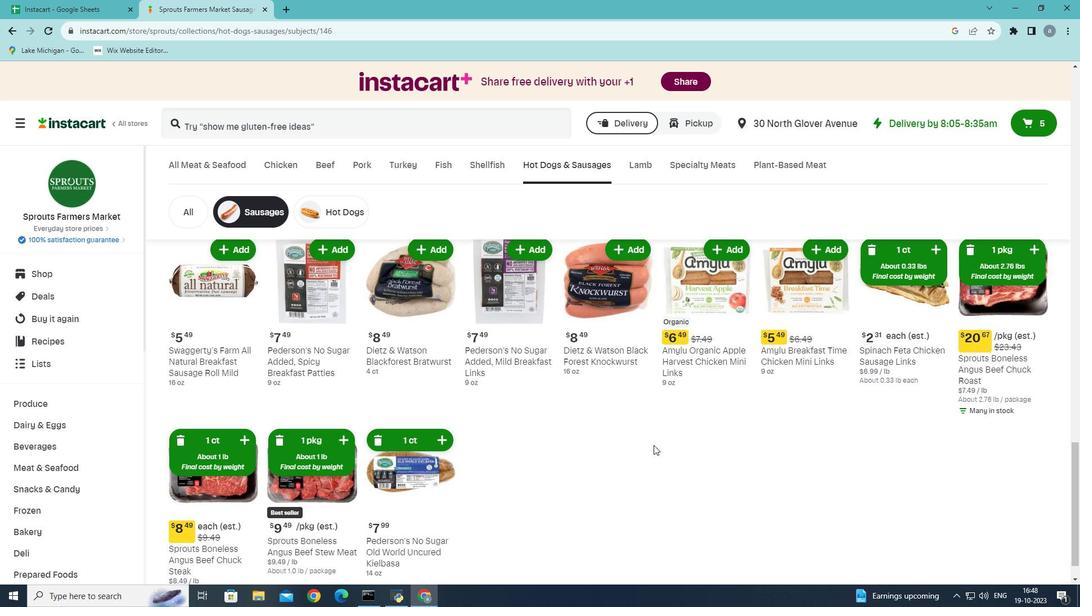 
Action: Mouse scrolled (653, 444) with delta (0, 0)
Screenshot: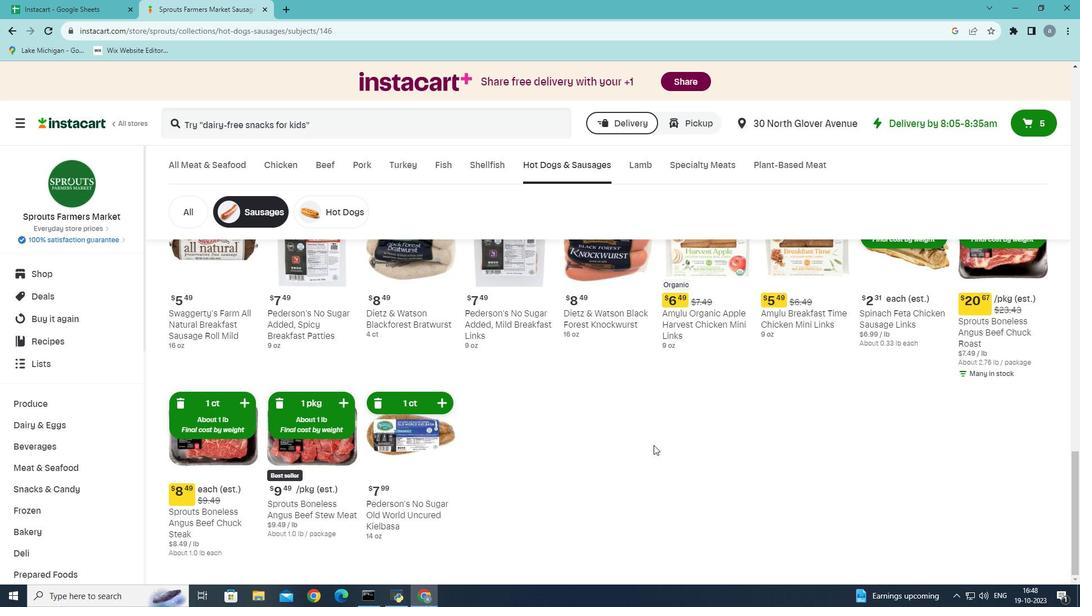 
Action: Mouse scrolled (653, 446) with delta (0, 0)
Screenshot: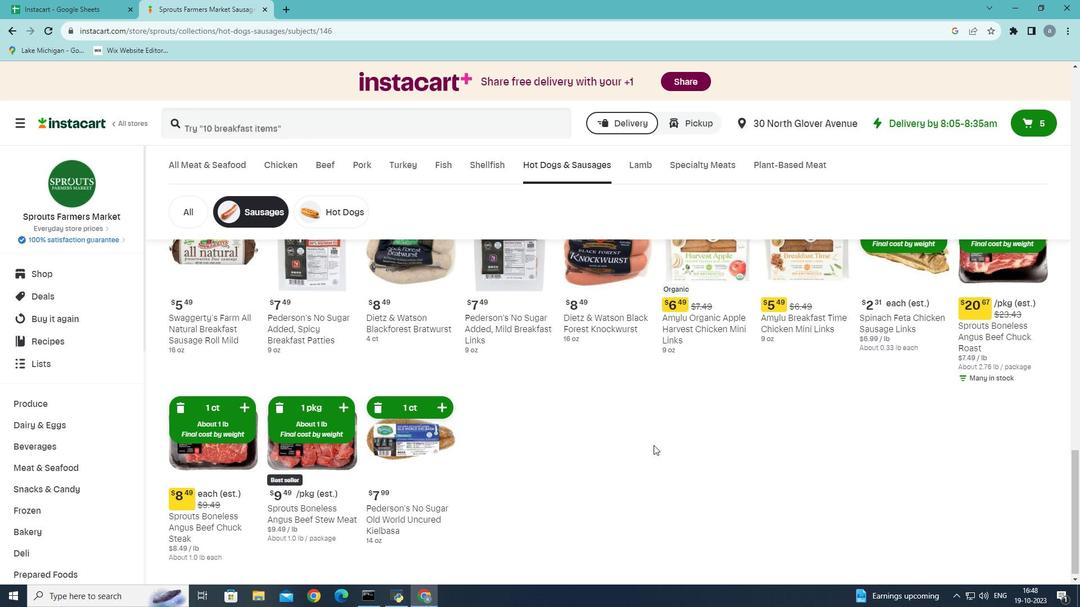 
Action: Mouse scrolled (653, 446) with delta (0, 0)
Screenshot: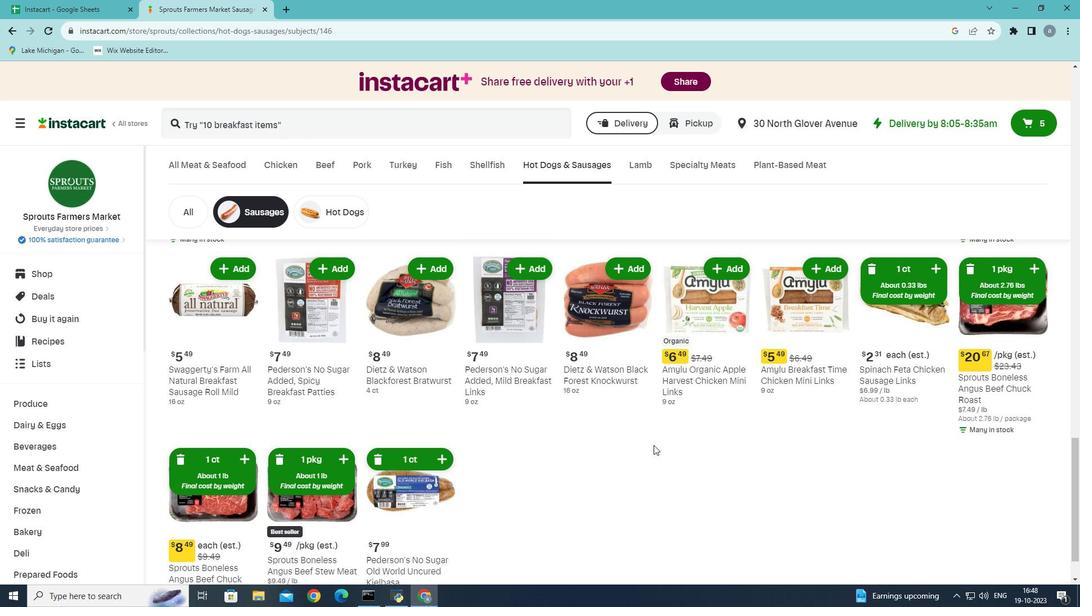 
Action: Mouse scrolled (653, 446) with delta (0, 0)
Screenshot: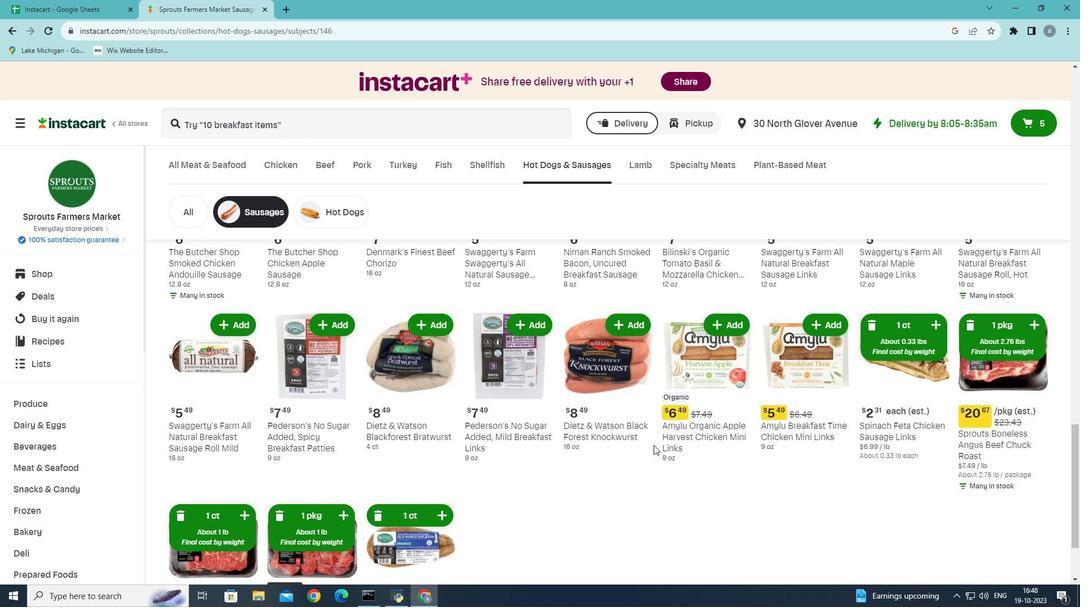 
Action: Mouse scrolled (653, 446) with delta (0, 0)
Screenshot: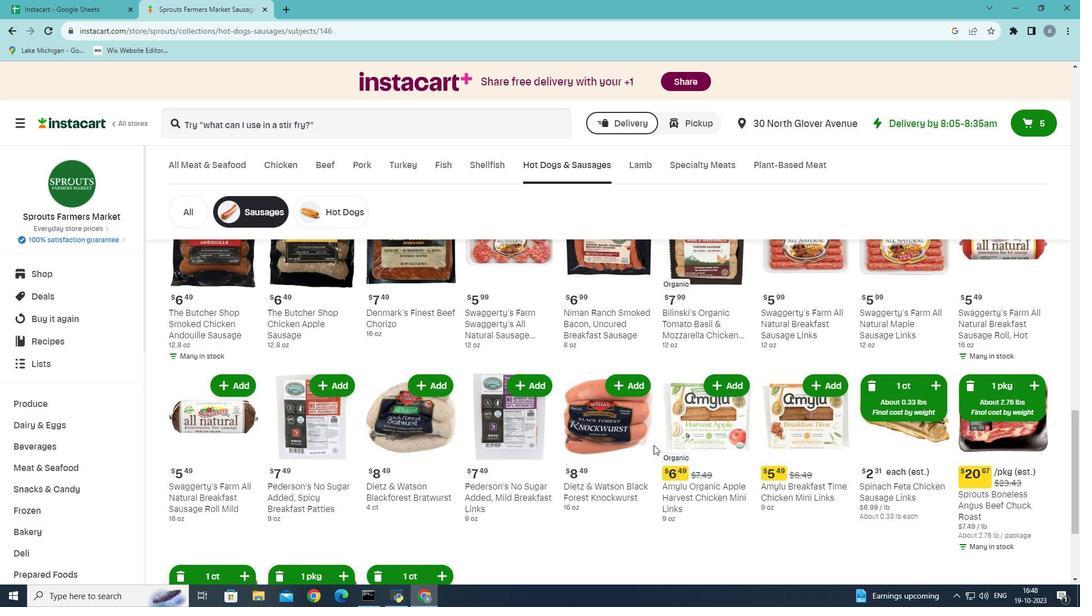 
Action: Mouse scrolled (653, 446) with delta (0, 0)
Screenshot: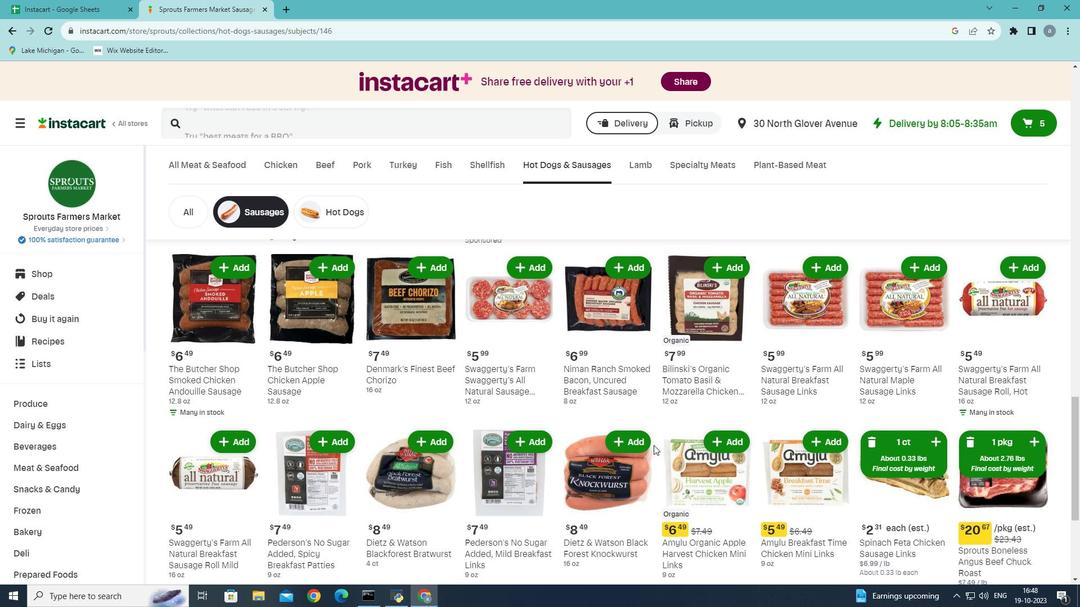 
Action: Mouse scrolled (653, 446) with delta (0, 0)
Screenshot: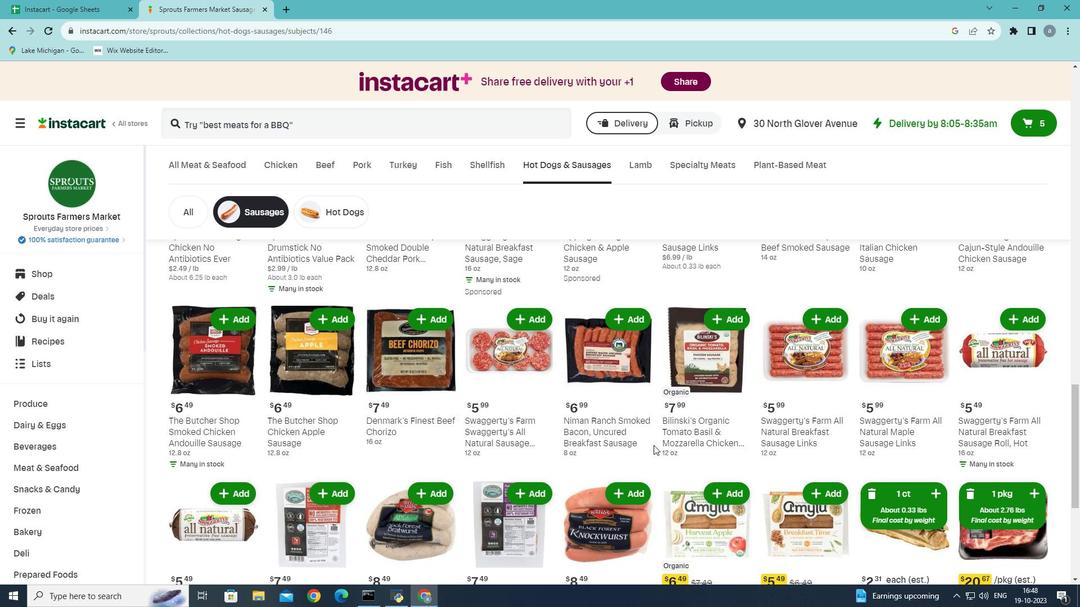 
Action: Mouse scrolled (653, 446) with delta (0, 0)
Screenshot: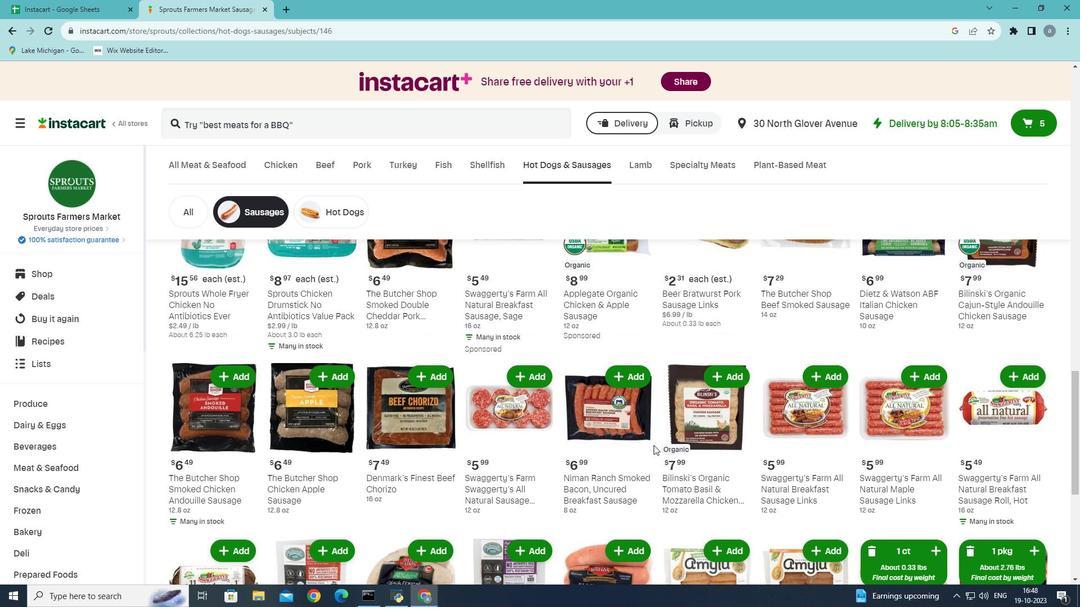 
Action: Mouse scrolled (653, 446) with delta (0, 0)
Screenshot: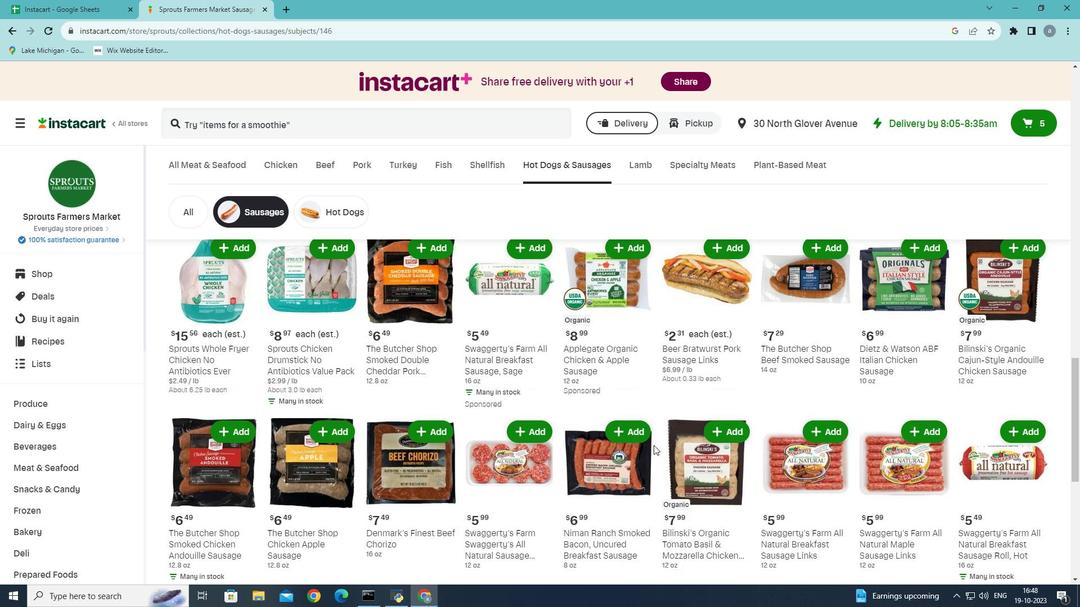 
Action: Mouse scrolled (653, 446) with delta (0, 0)
Screenshot: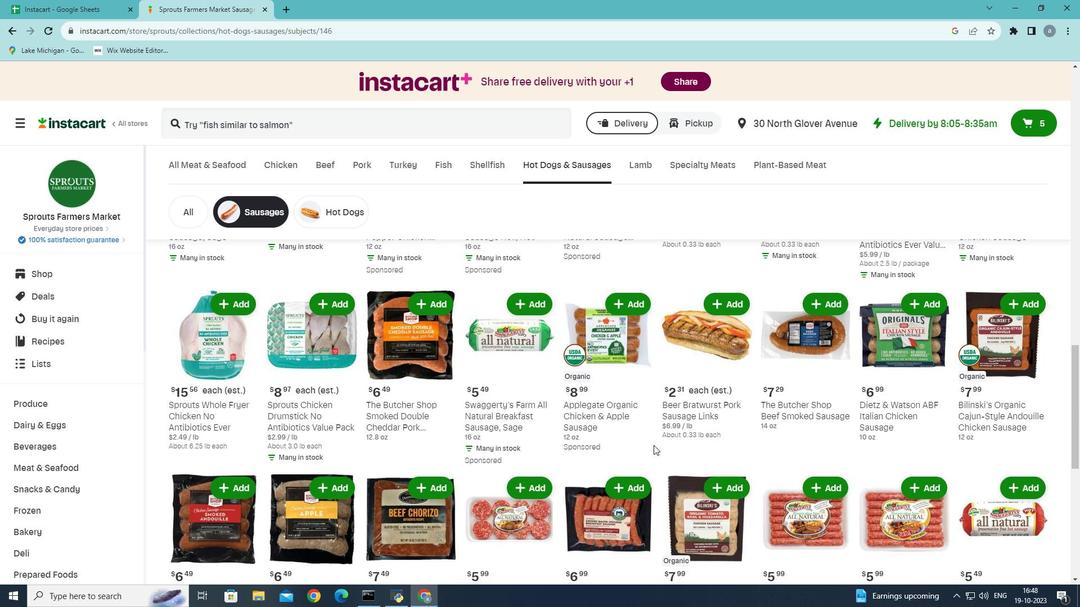 
Action: Mouse scrolled (653, 446) with delta (0, 0)
Screenshot: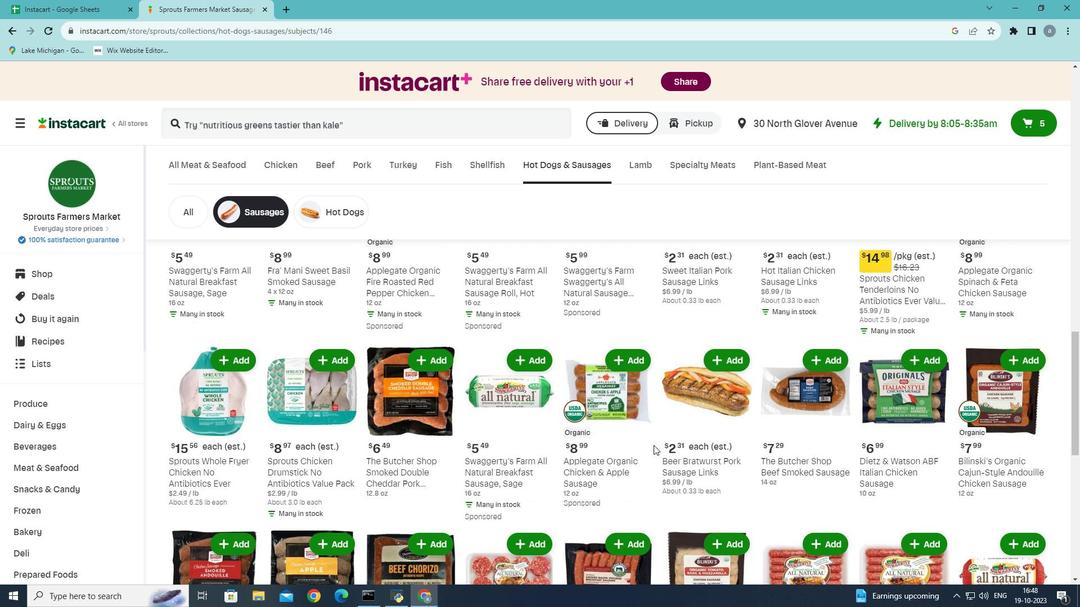 
Action: Mouse scrolled (653, 446) with delta (0, 0)
Screenshot: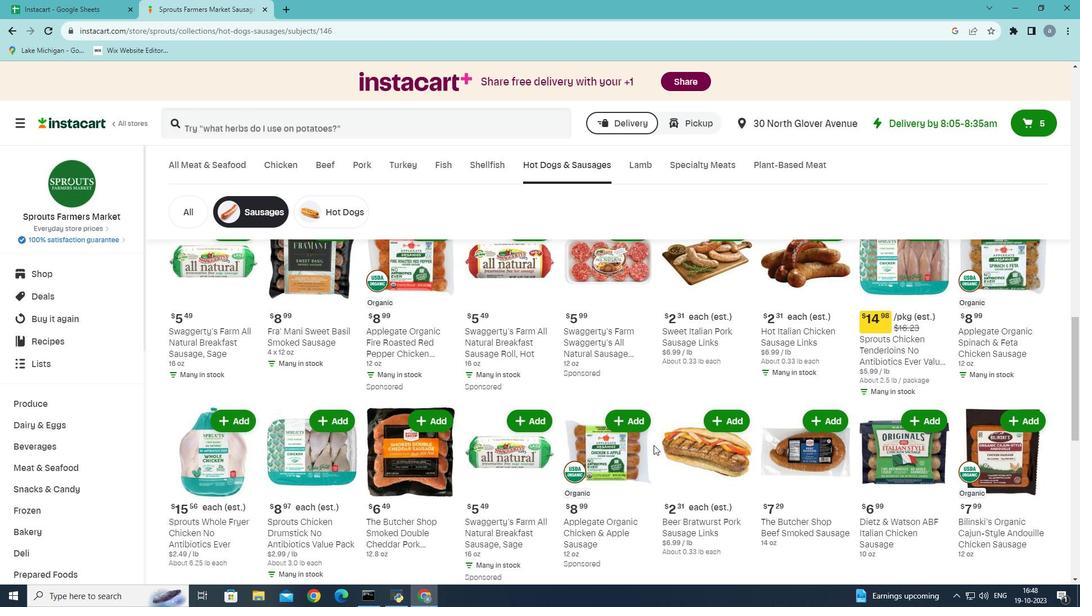 
Action: Mouse scrolled (653, 446) with delta (0, 0)
Screenshot: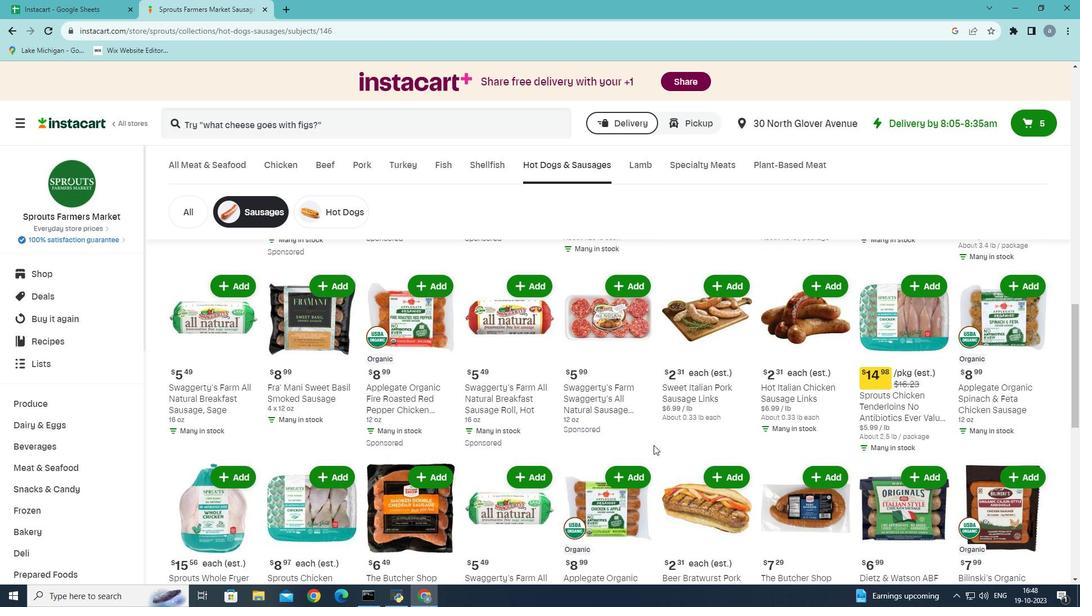 
Action: Mouse scrolled (653, 446) with delta (0, 0)
Screenshot: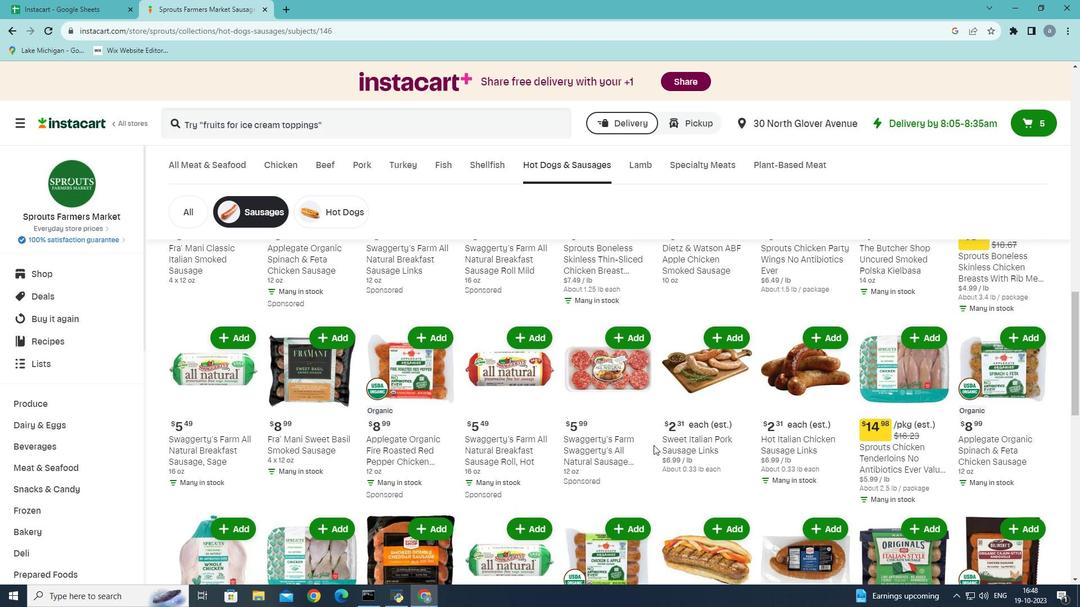 
Action: Mouse scrolled (653, 446) with delta (0, 0)
Screenshot: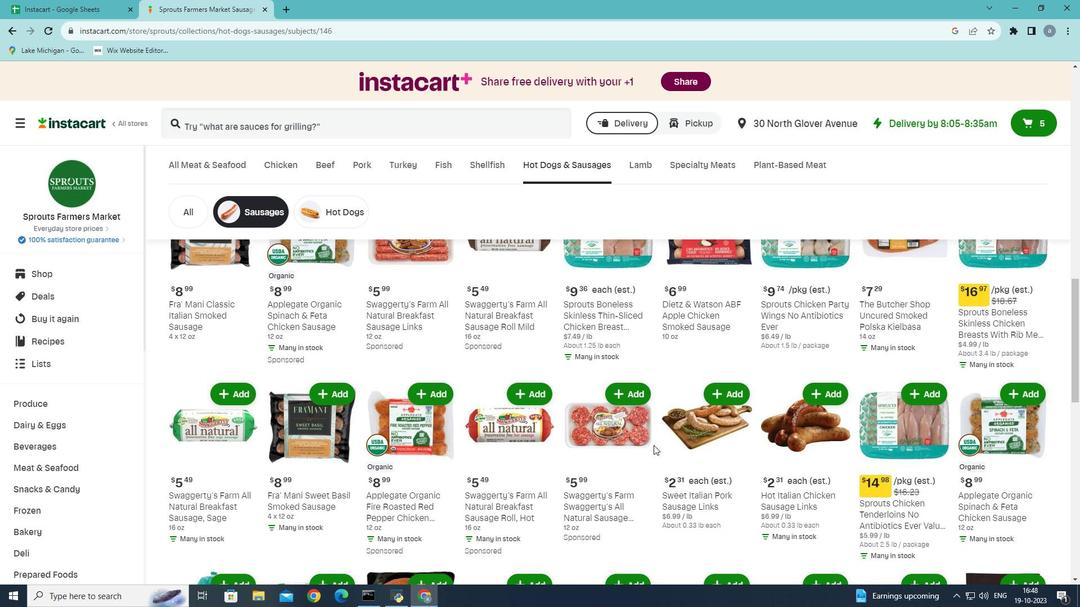 
Action: Mouse scrolled (653, 446) with delta (0, 0)
Screenshot: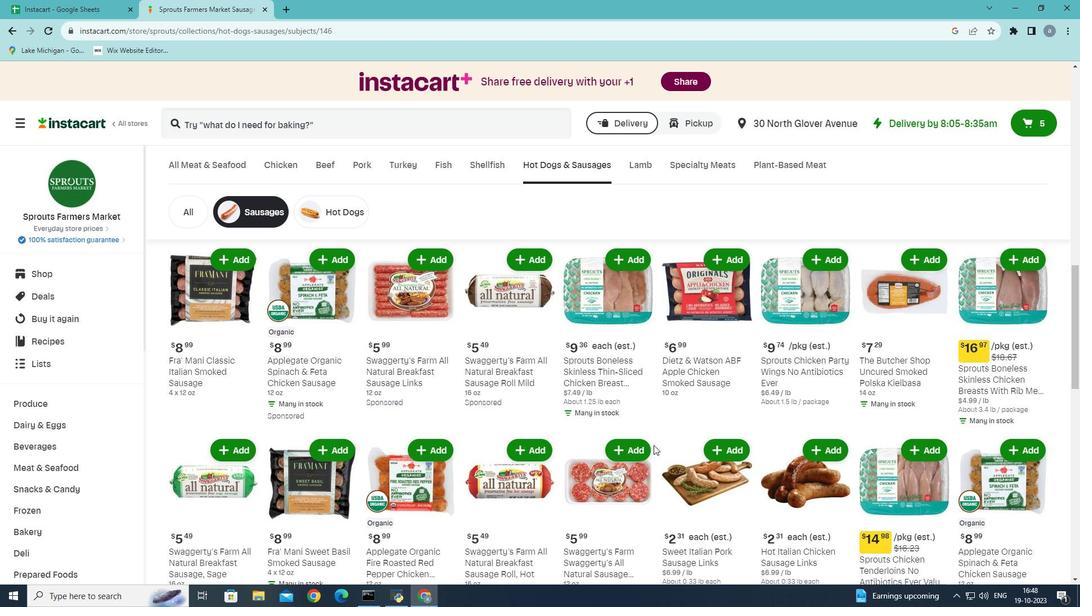 
Action: Mouse scrolled (653, 446) with delta (0, 0)
Screenshot: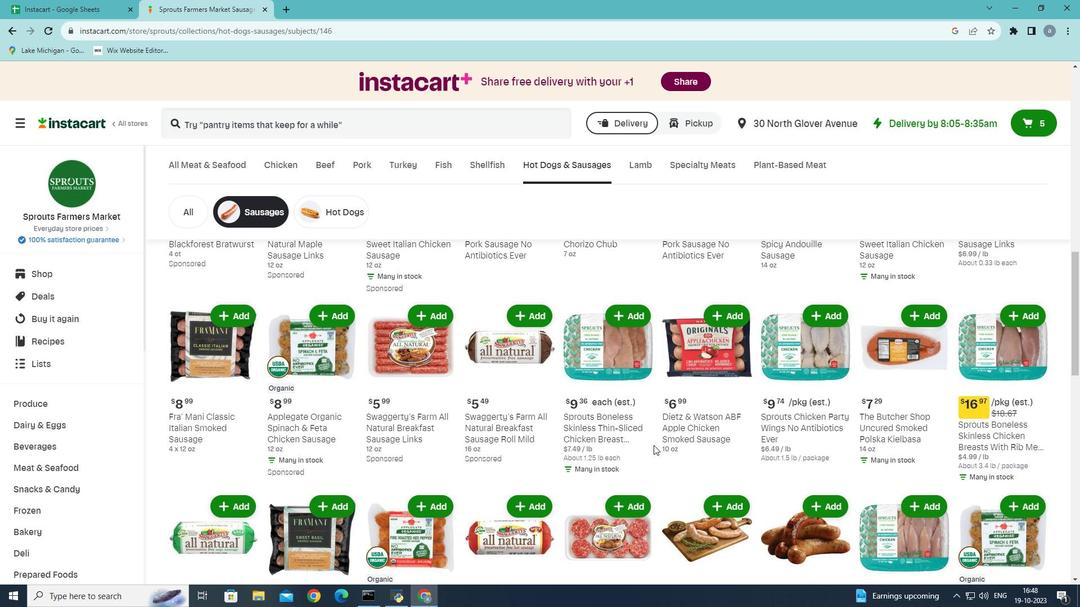 
Action: Mouse scrolled (653, 446) with delta (0, 0)
Screenshot: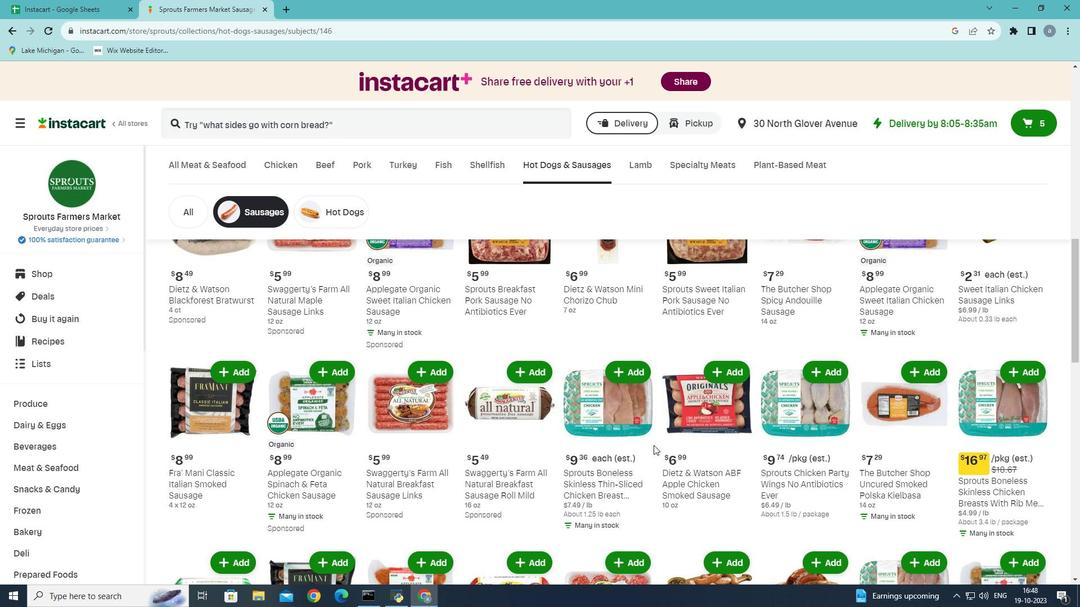 
Action: Mouse moved to (657, 437)
Screenshot: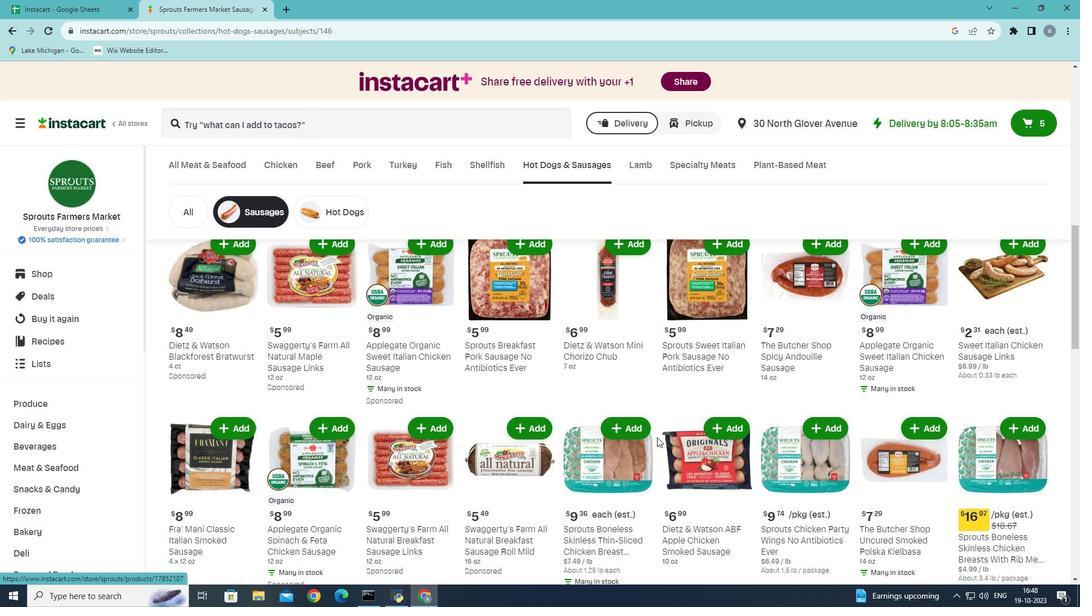 
Action: Mouse scrolled (657, 438) with delta (0, 0)
Screenshot: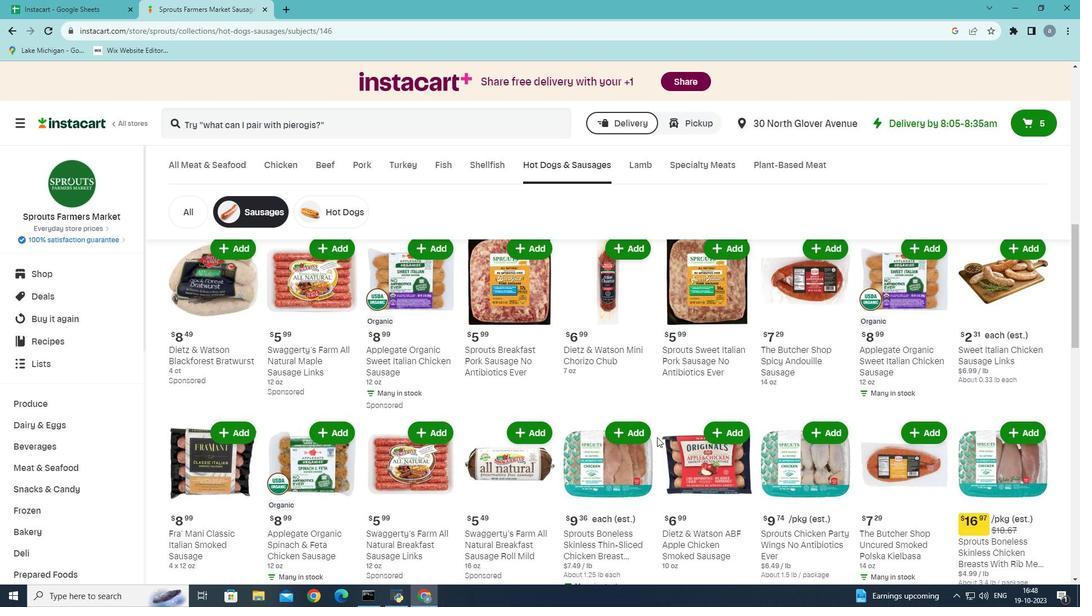 
Action: Mouse scrolled (657, 438) with delta (0, 0)
Screenshot: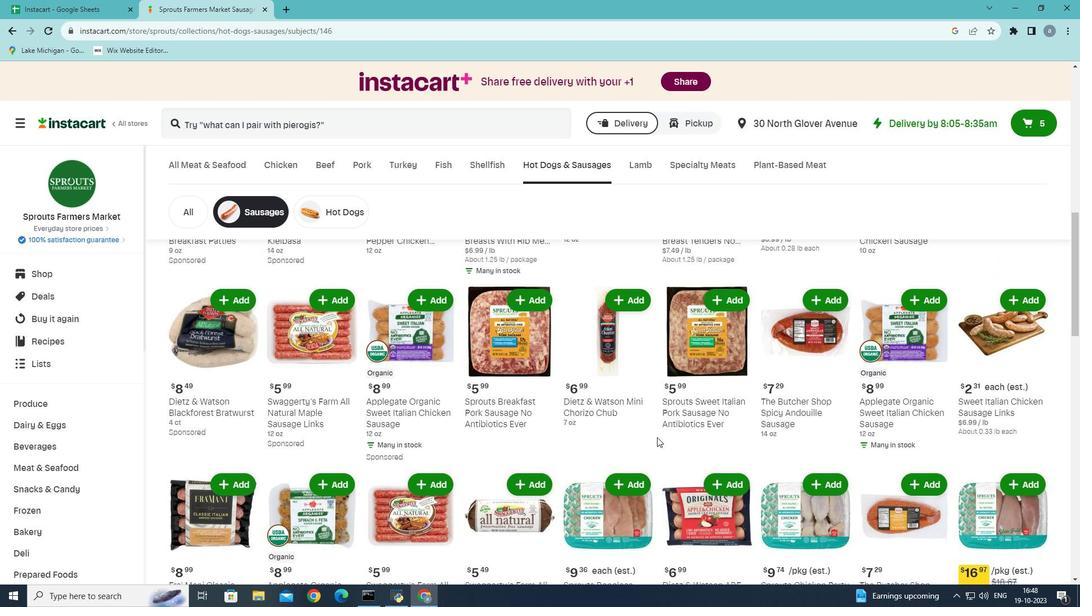 
Action: Mouse scrolled (657, 438) with delta (0, 0)
Screenshot: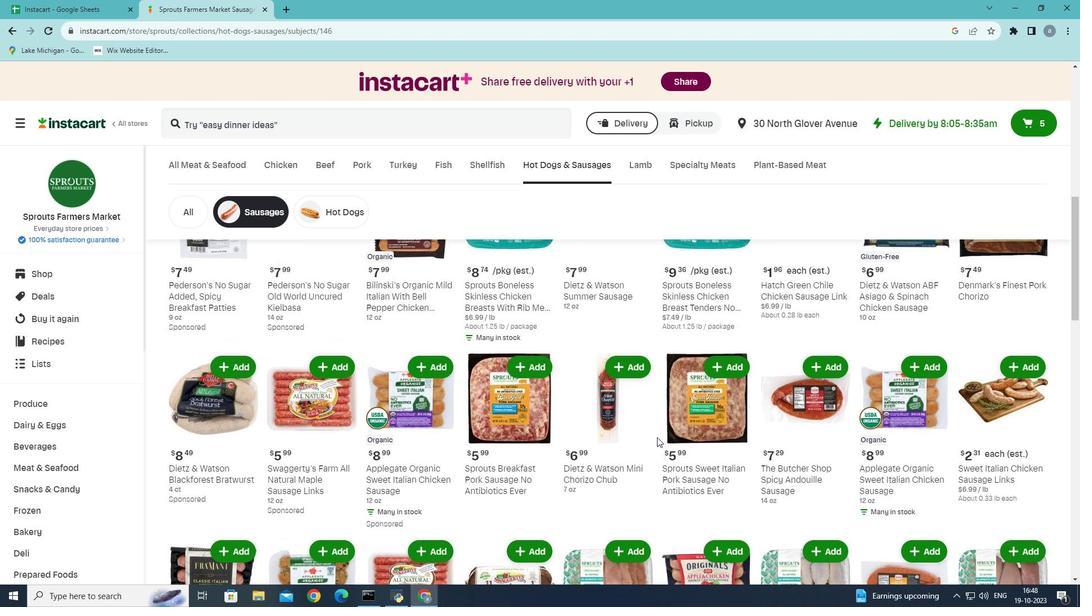 
Action: Mouse scrolled (657, 438) with delta (0, 0)
Screenshot: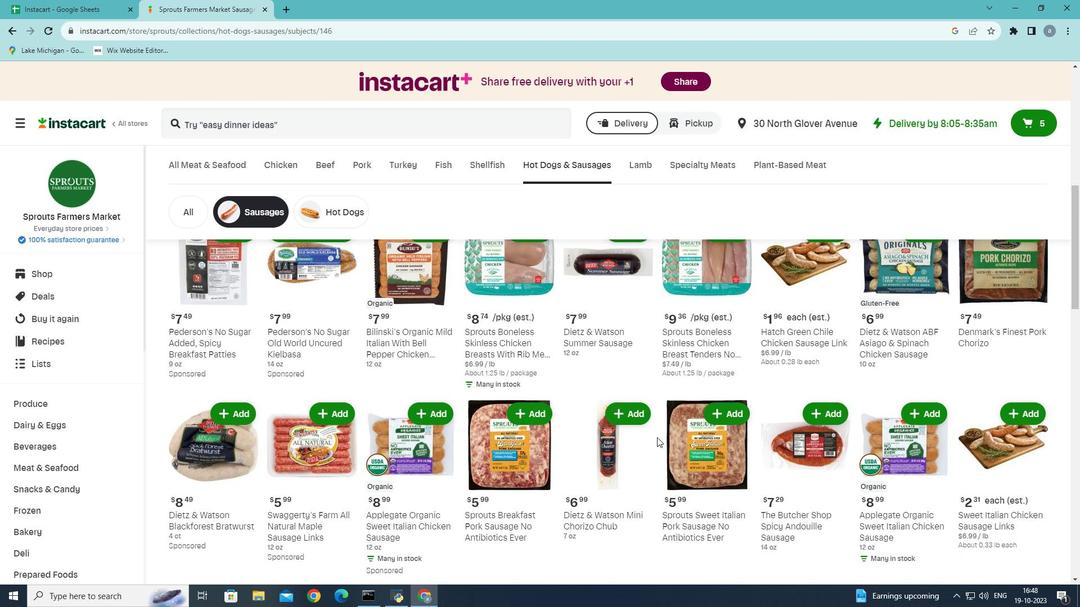 
Action: Mouse scrolled (657, 438) with delta (0, 0)
Screenshot: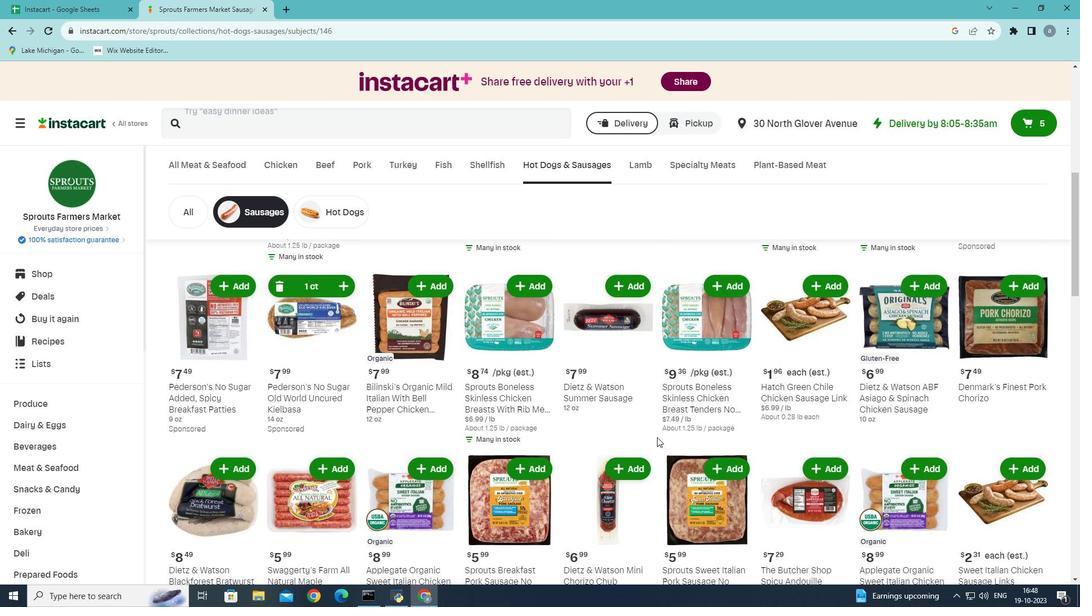 
Action: Mouse scrolled (657, 438) with delta (0, 0)
Screenshot: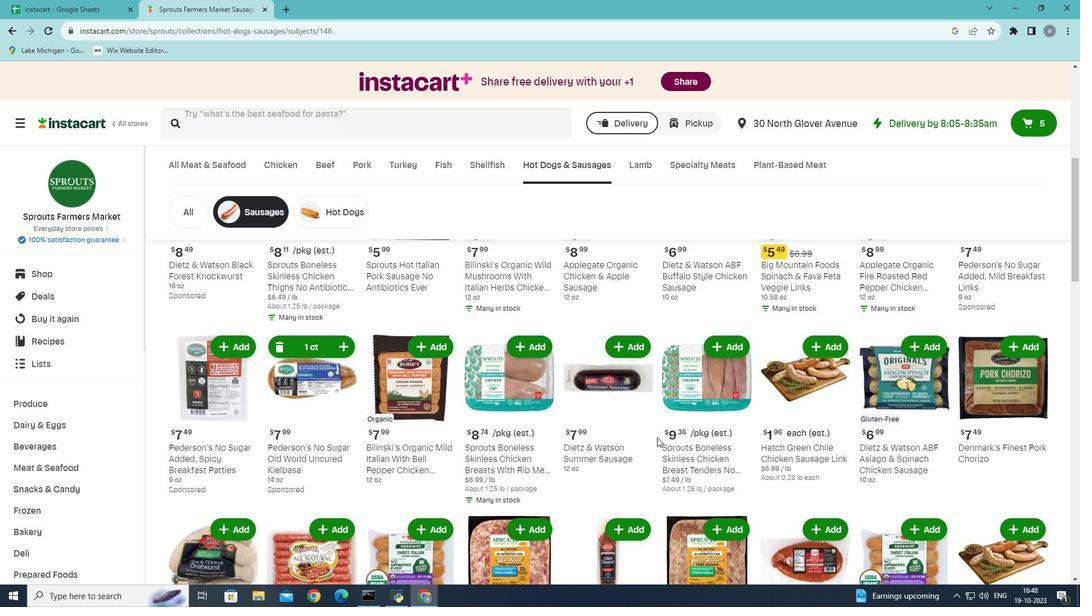 
Action: Mouse scrolled (657, 438) with delta (0, 0)
Screenshot: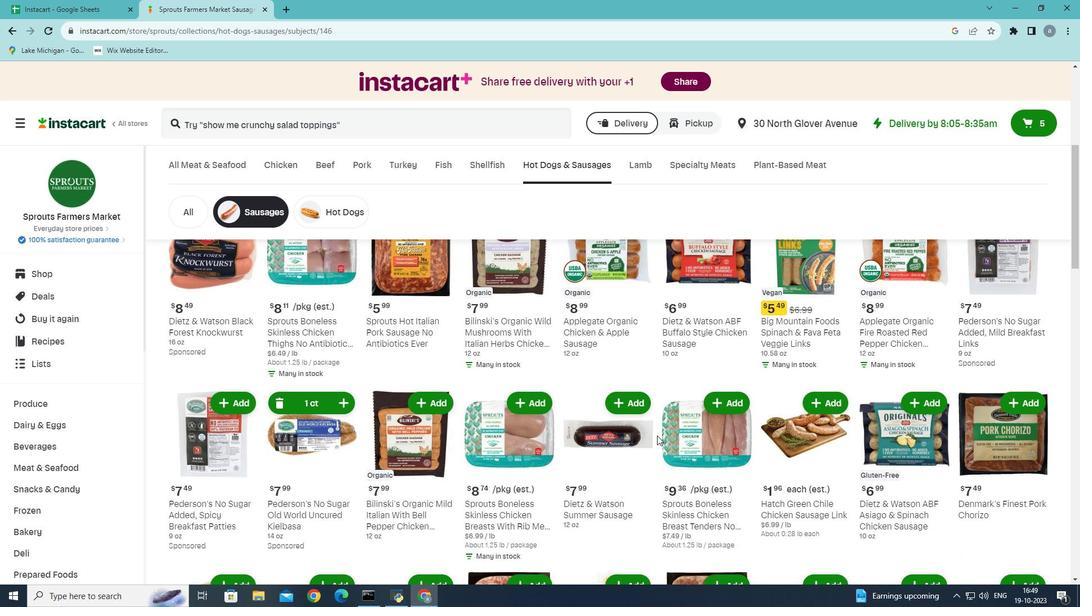 
Action: Mouse moved to (657, 435)
Screenshot: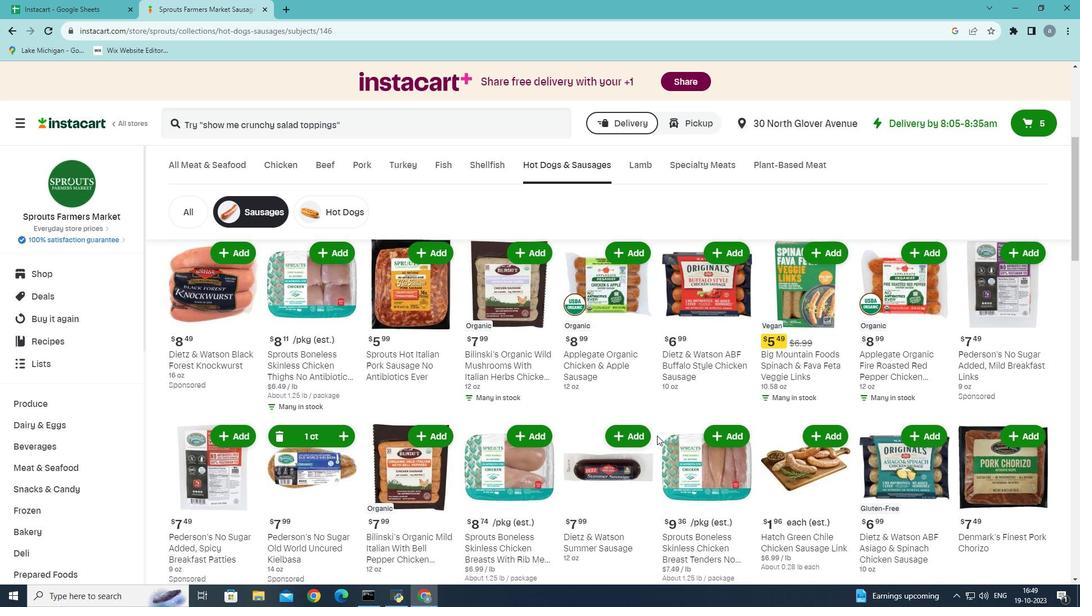 
Action: Mouse scrolled (657, 436) with delta (0, 0)
Screenshot: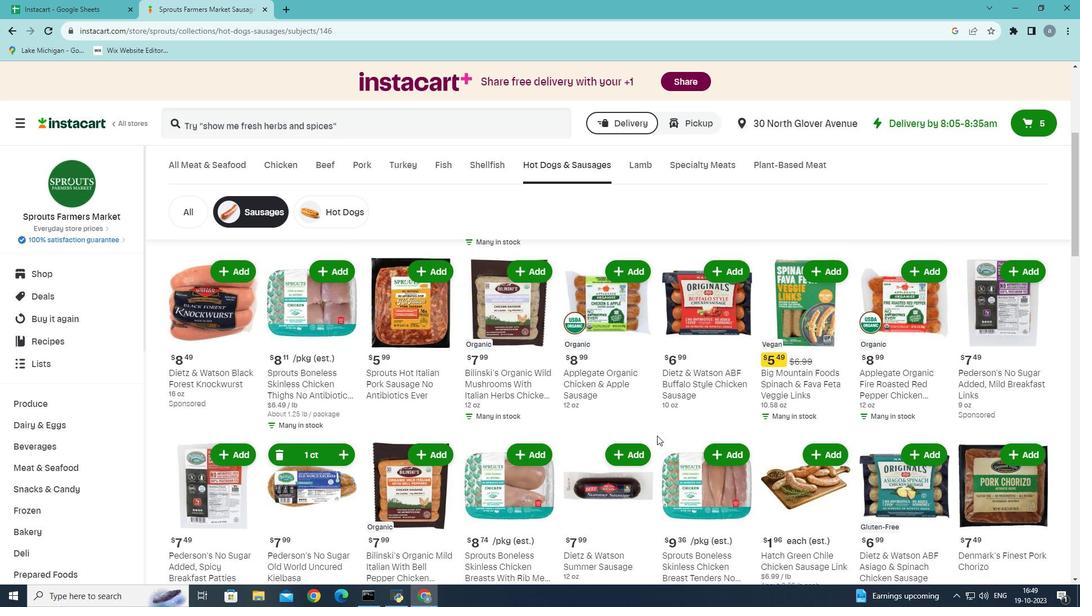 
Action: Mouse scrolled (657, 436) with delta (0, 0)
Screenshot: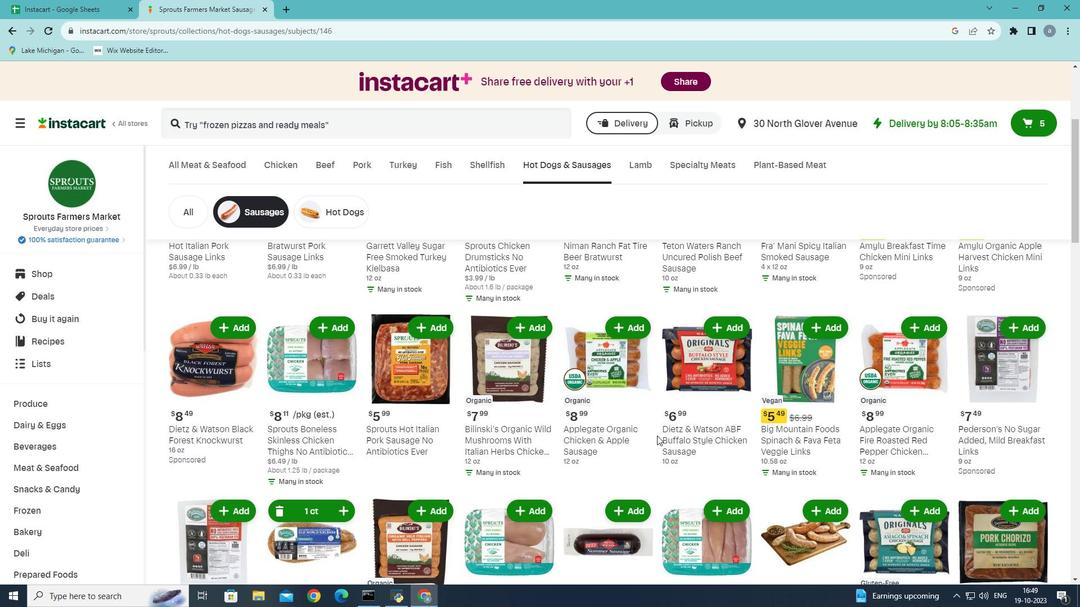 
Action: Mouse scrolled (657, 436) with delta (0, 0)
Screenshot: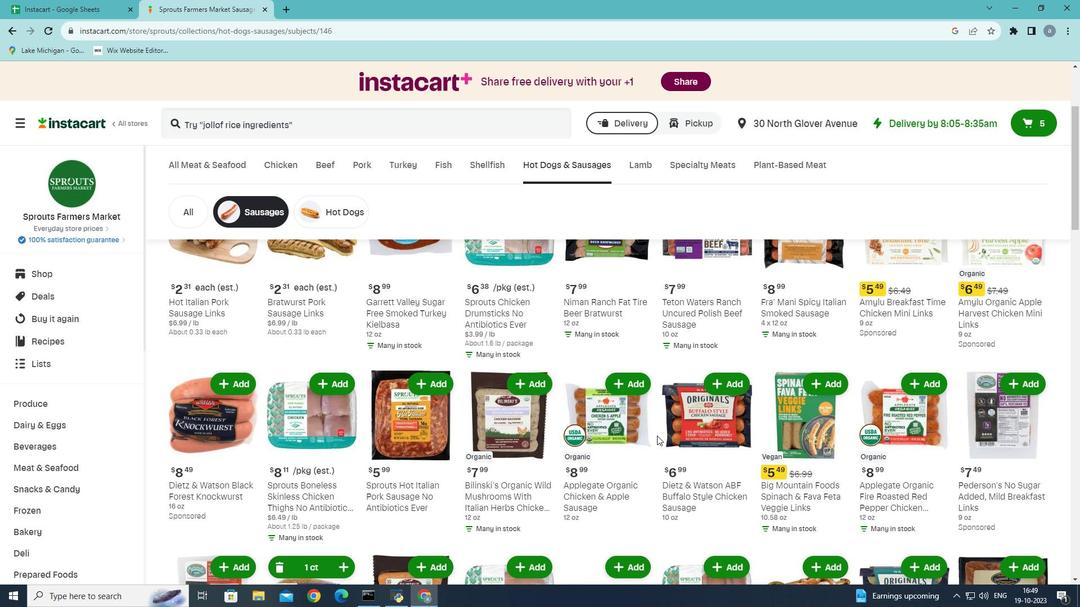 
Action: Mouse scrolled (657, 436) with delta (0, 0)
Screenshot: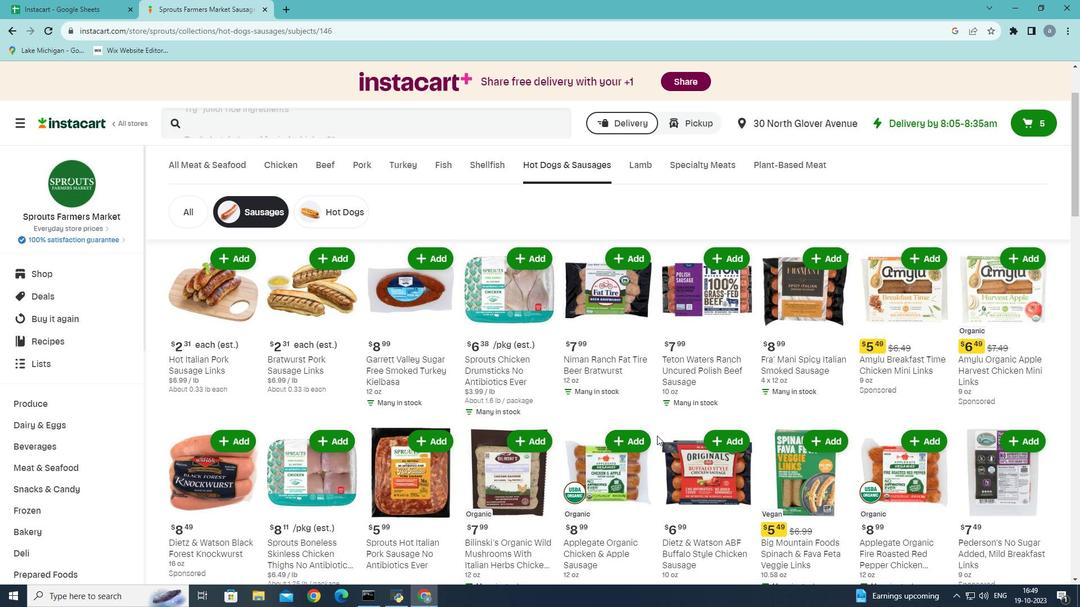 
Action: Mouse scrolled (657, 436) with delta (0, 0)
Screenshot: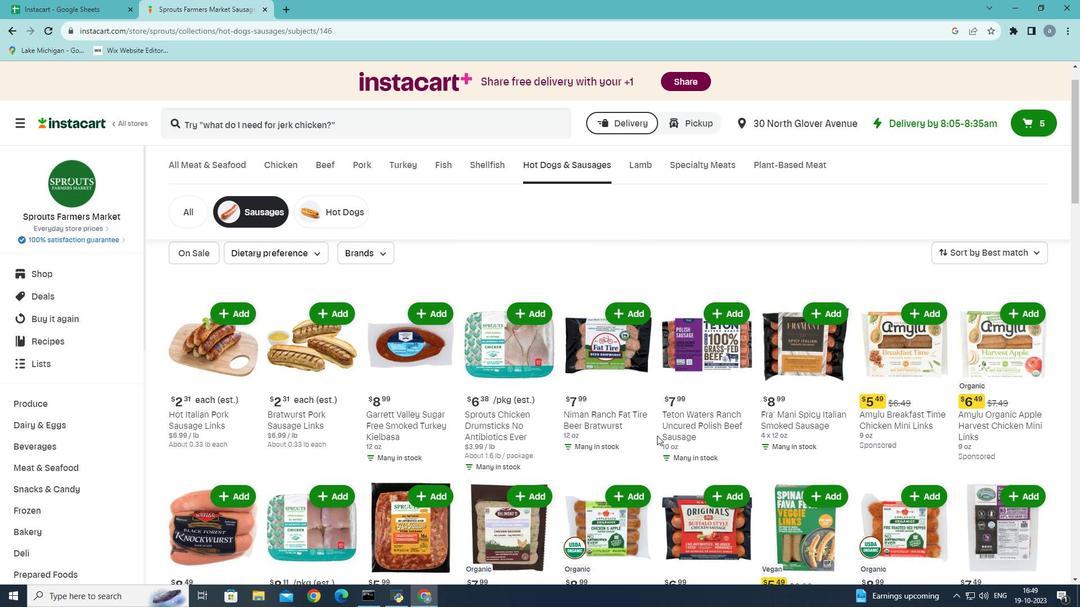 
Action: Mouse scrolled (657, 435) with delta (0, 0)
Screenshot: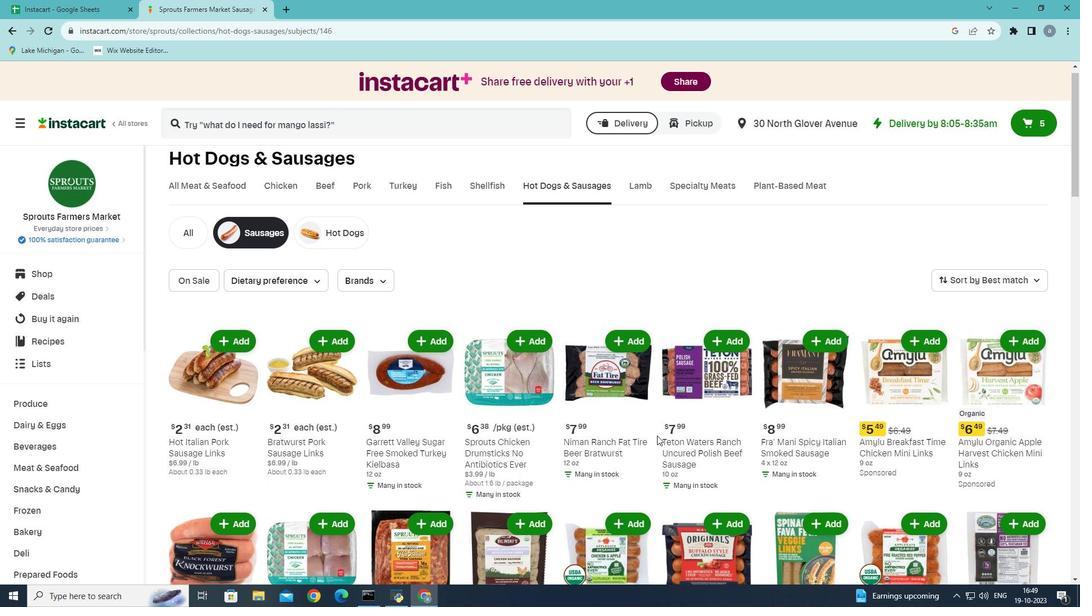 
Action: Mouse scrolled (657, 435) with delta (0, 0)
Screenshot: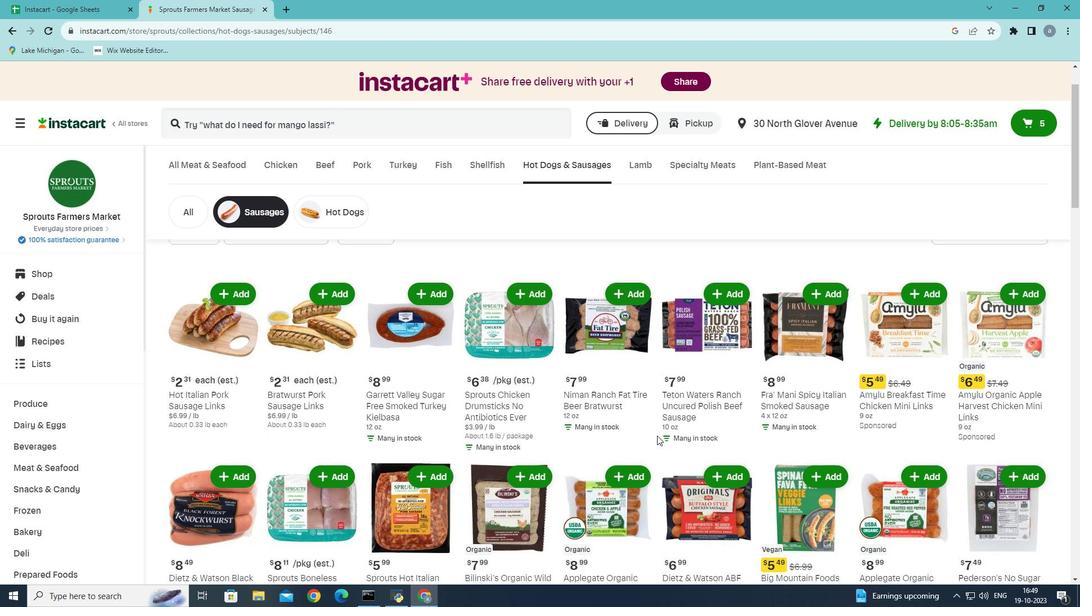 
Action: Mouse scrolled (657, 435) with delta (0, 0)
Screenshot: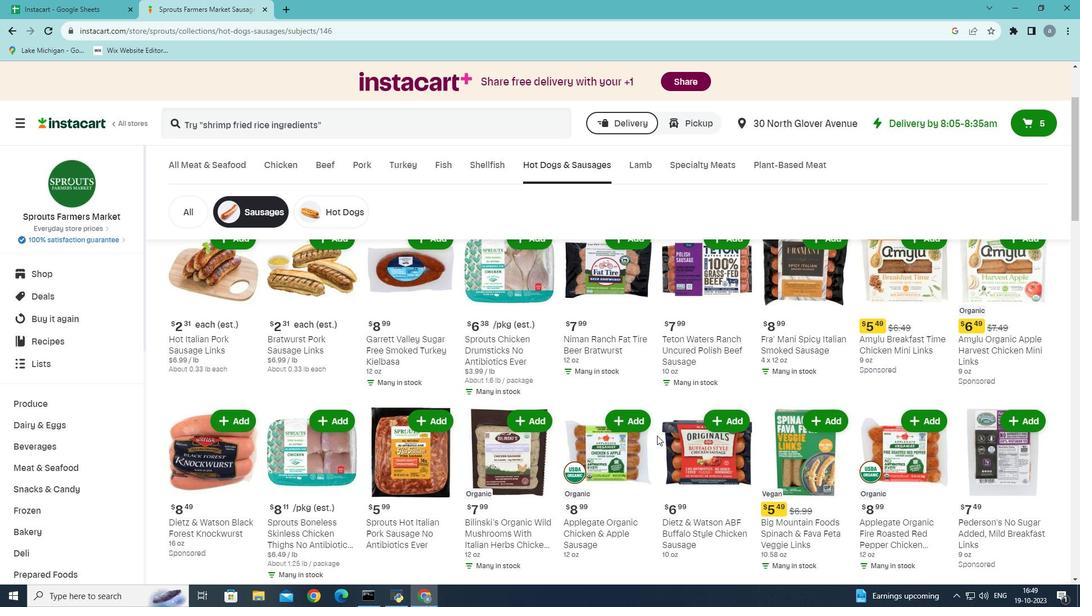 
Action: Mouse moved to (657, 437)
Screenshot: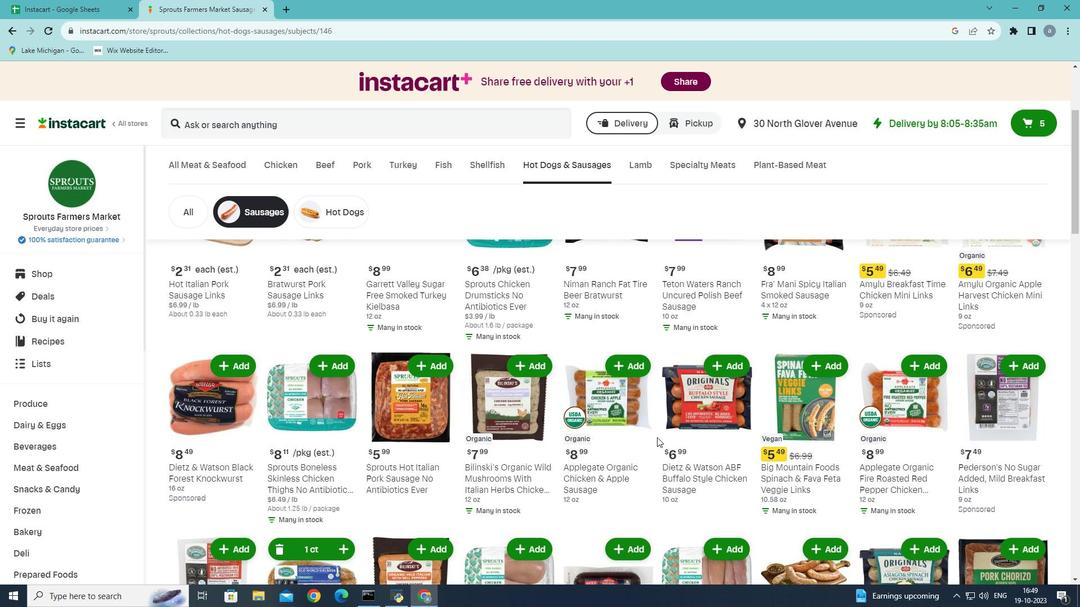 
Action: Mouse scrolled (657, 437) with delta (0, 0)
Screenshot: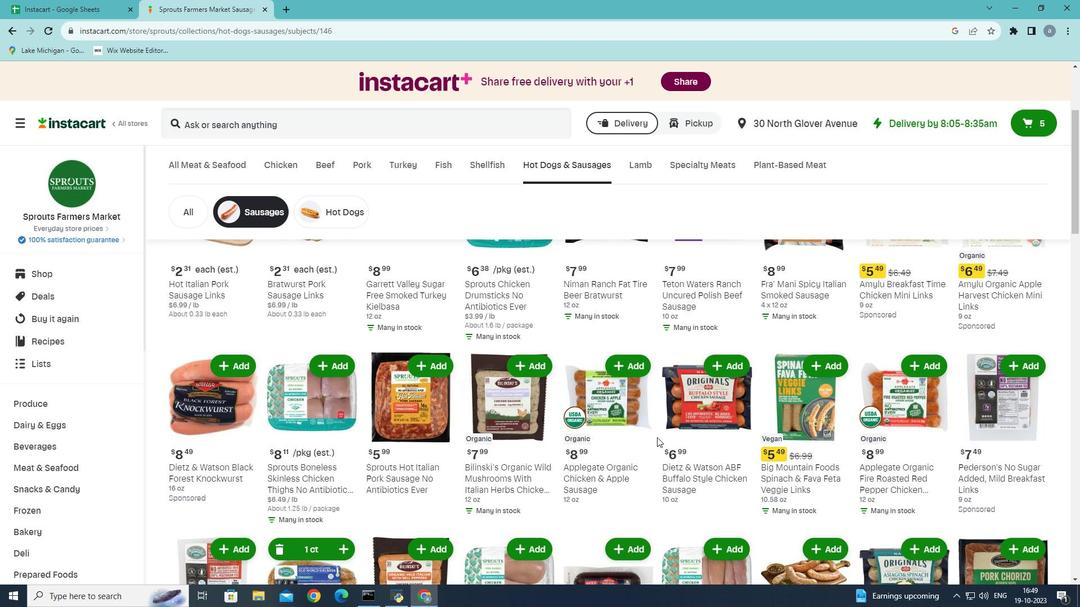 
Action: Mouse scrolled (657, 437) with delta (0, 0)
Screenshot: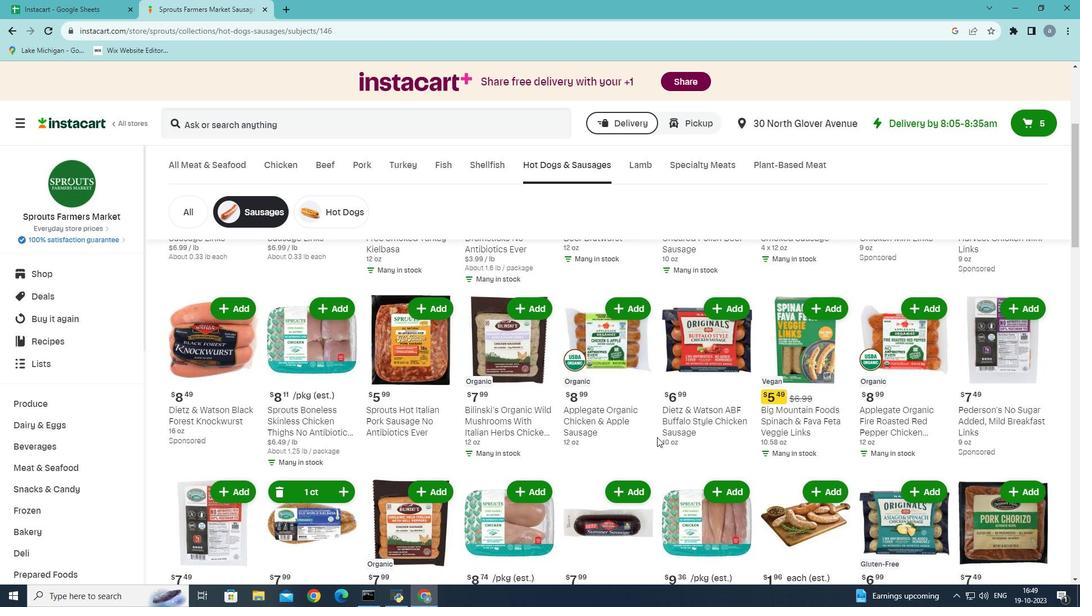 
Action: Mouse scrolled (657, 437) with delta (0, 0)
Screenshot: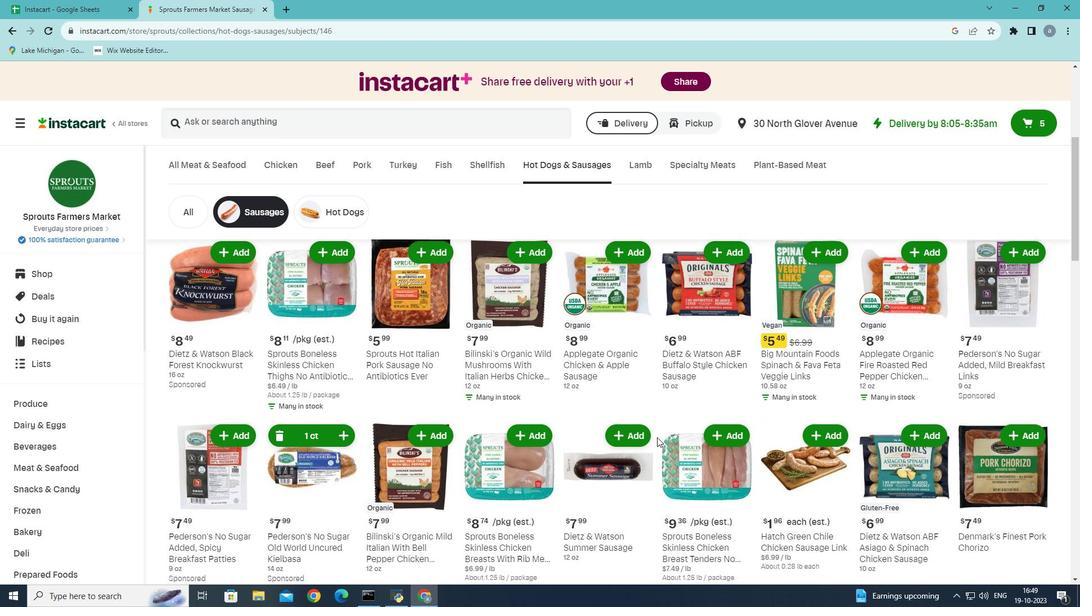 
Action: Mouse scrolled (657, 437) with delta (0, 0)
Screenshot: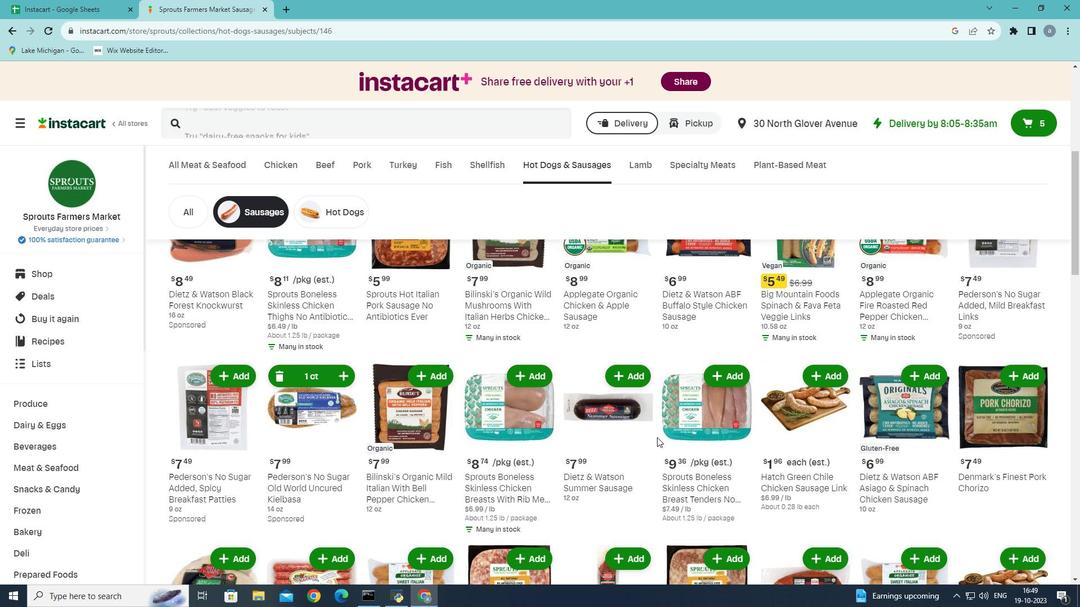
Action: Mouse moved to (655, 437)
Screenshot: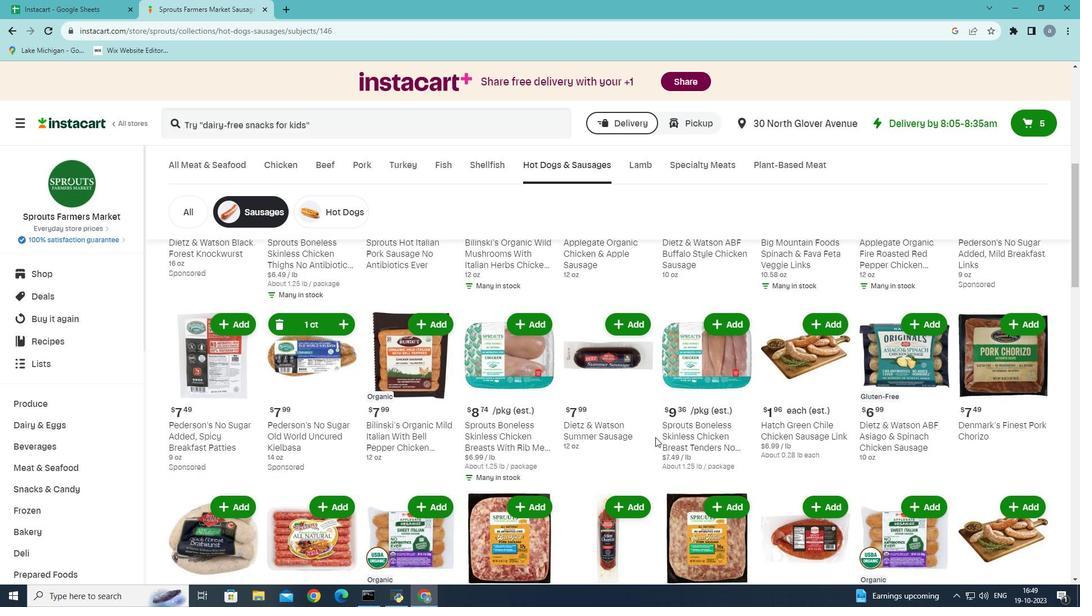 
Action: Mouse scrolled (655, 437) with delta (0, 0)
Screenshot: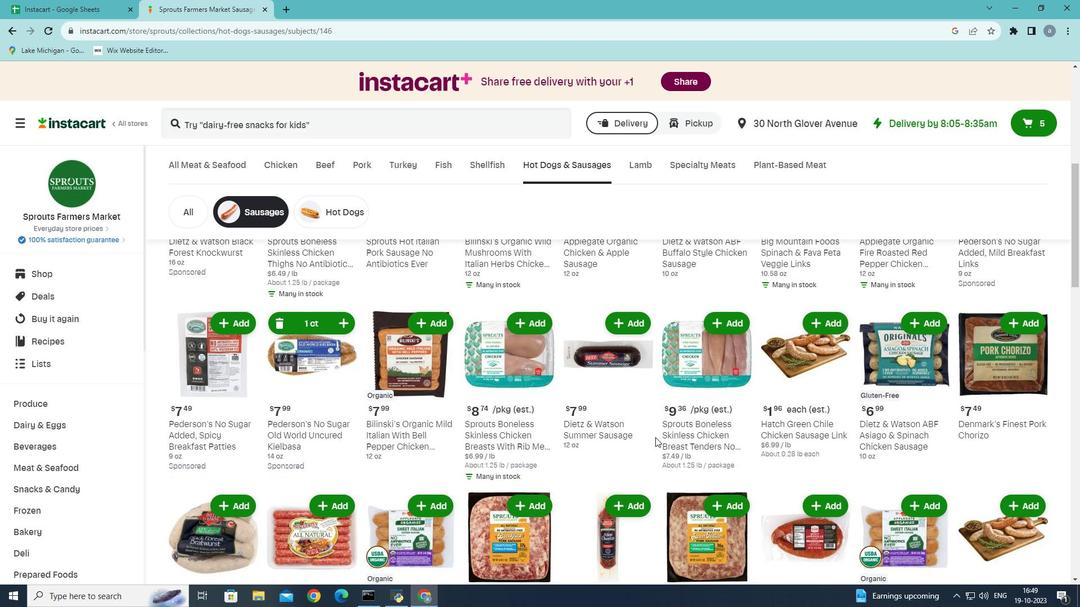 
Action: Mouse scrolled (655, 437) with delta (0, 0)
Screenshot: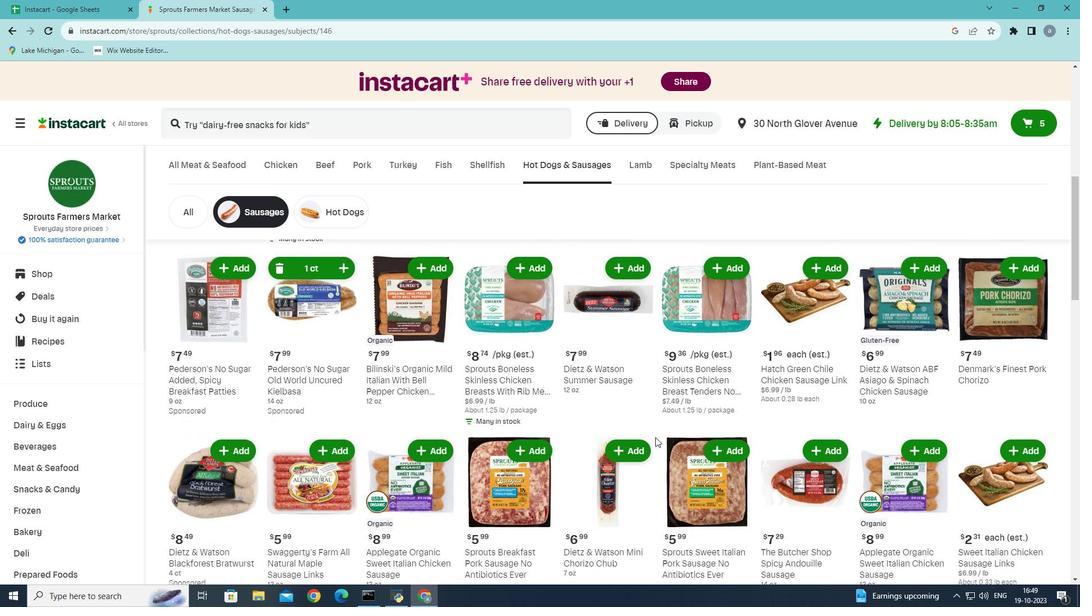 
Action: Mouse moved to (540, 392)
Screenshot: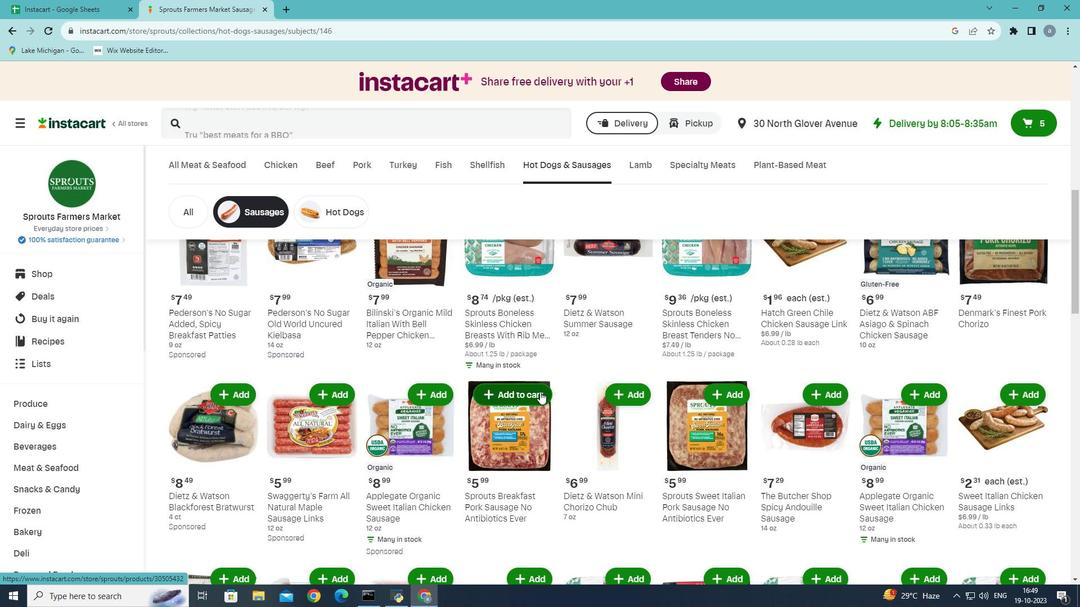 
Action: Mouse pressed left at (540, 392)
Screenshot: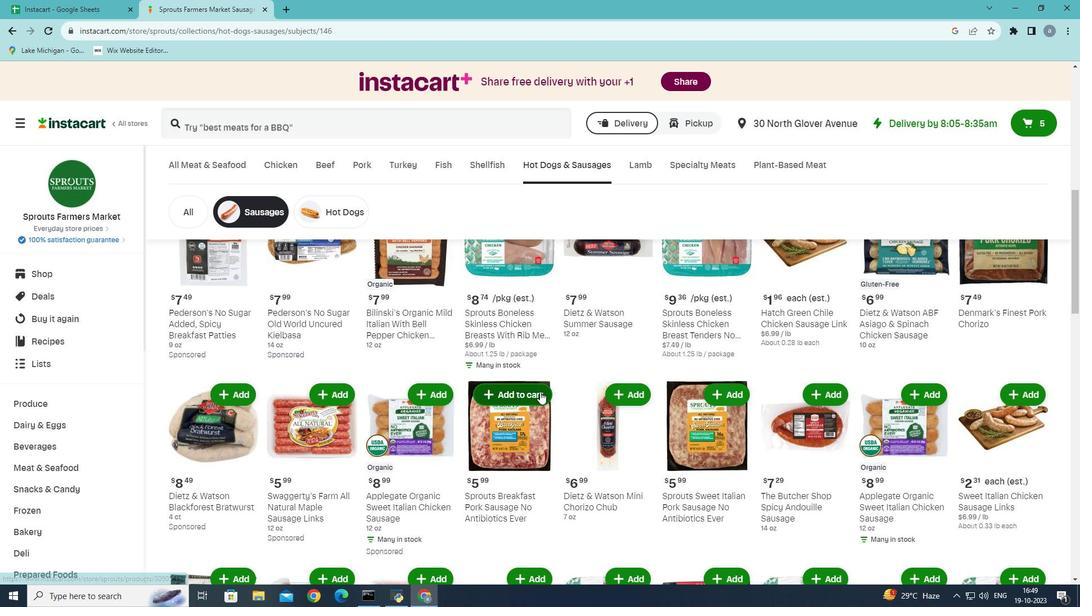 
Action: Mouse moved to (540, 394)
Screenshot: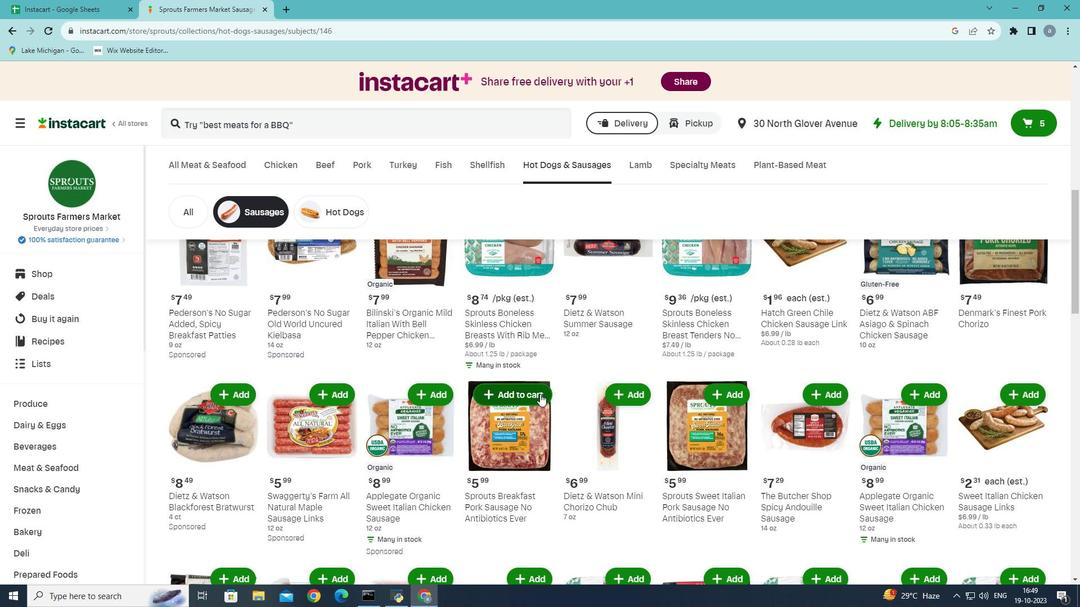 
